 Task: Research Airbnb accommodation in Wels, Austria from 12th December, 2023 to 16th December, 2023 for 8 adults.8 bedrooms having 8 beds and 8 bathrooms. Property type can be house. Amenities needed are: wifi, TV, free parkinig on premises, hot tub, gym, smoking allowed. Booking option can be shelf check-in. Look for 4 properties as per requirement.
Action: Mouse moved to (420, 79)
Screenshot: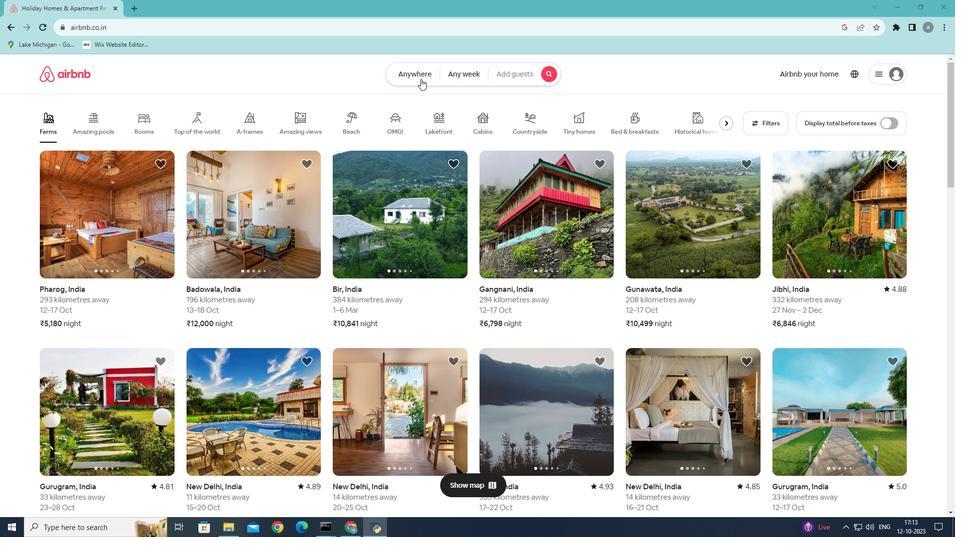 
Action: Mouse pressed left at (420, 79)
Screenshot: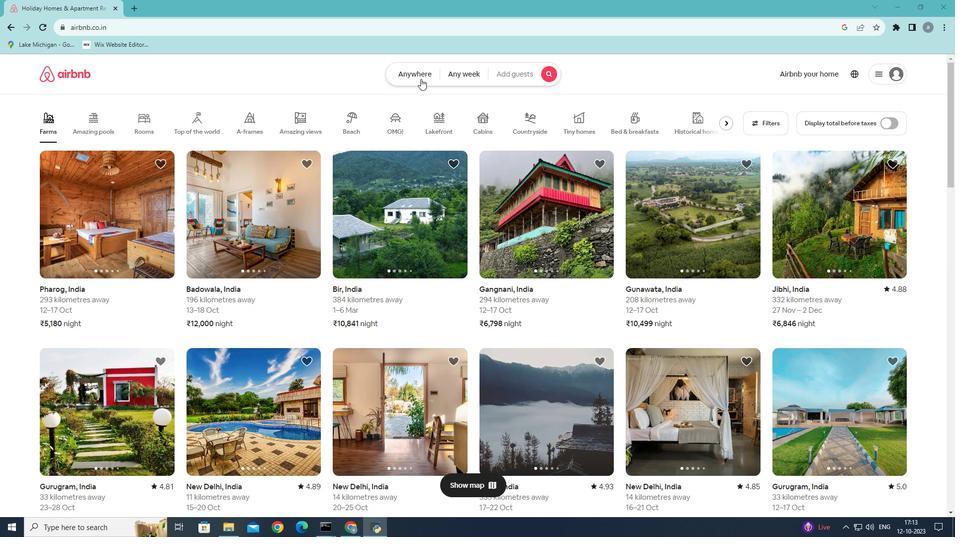 
Action: Mouse moved to (341, 109)
Screenshot: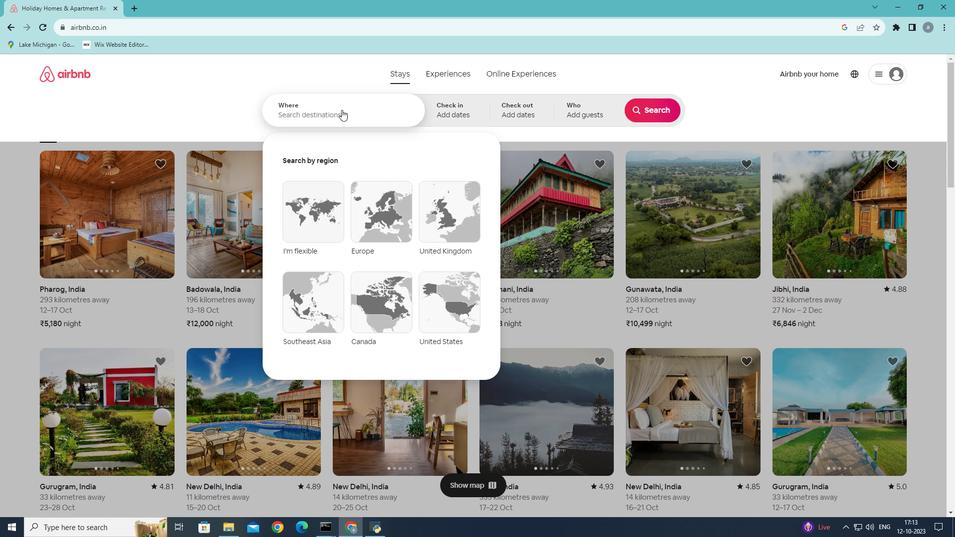 
Action: Mouse pressed left at (341, 109)
Screenshot: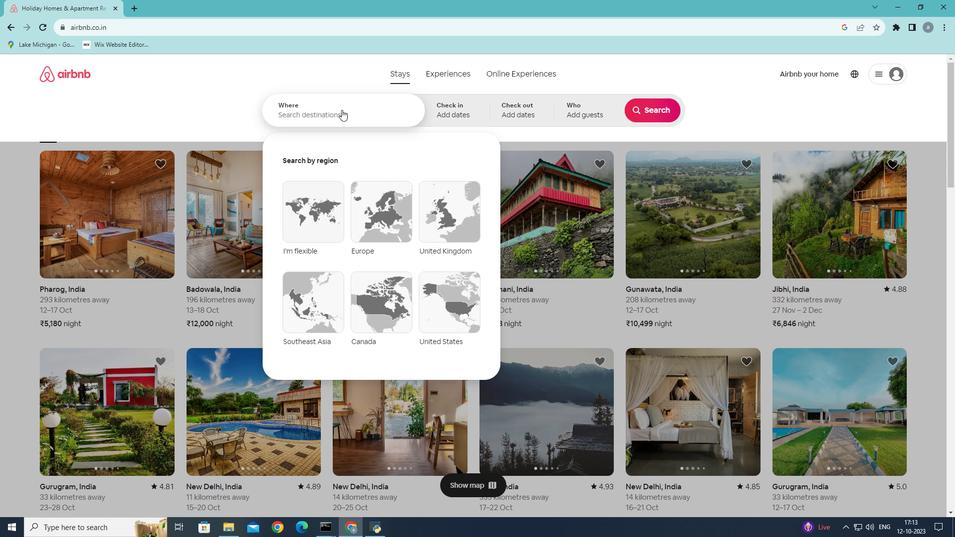 
Action: Key pressed <Key.shift>Wel,<Key.shift>Austria
Screenshot: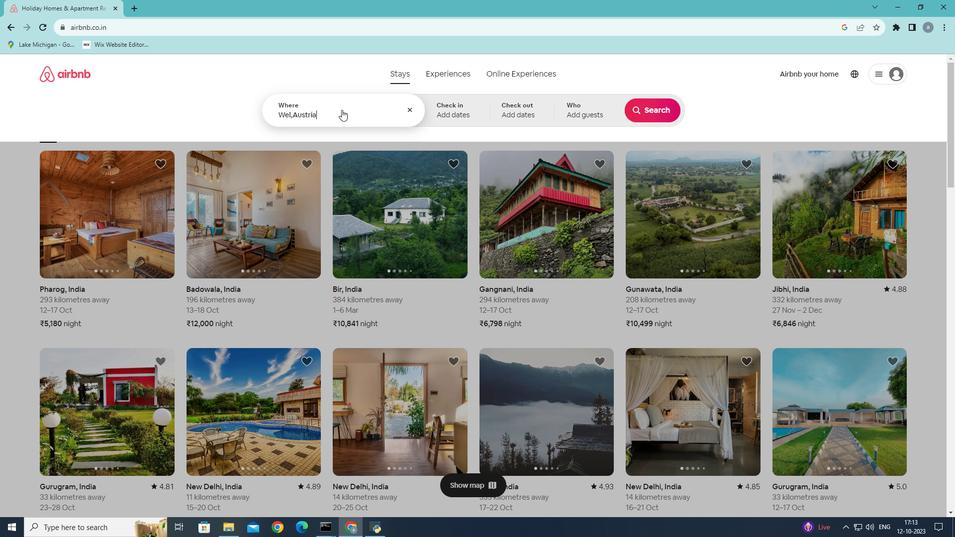 
Action: Mouse moved to (346, 163)
Screenshot: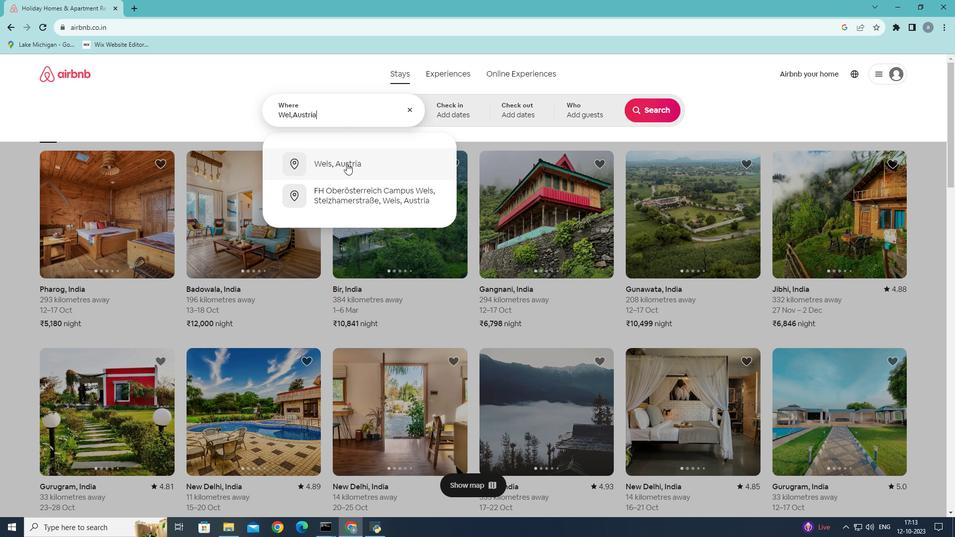 
Action: Mouse pressed left at (346, 163)
Screenshot: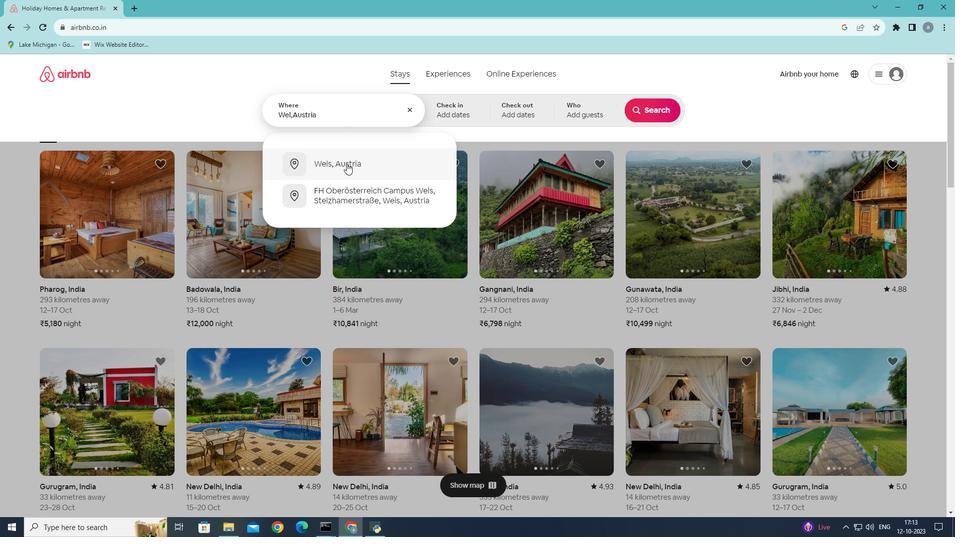 
Action: Mouse moved to (651, 188)
Screenshot: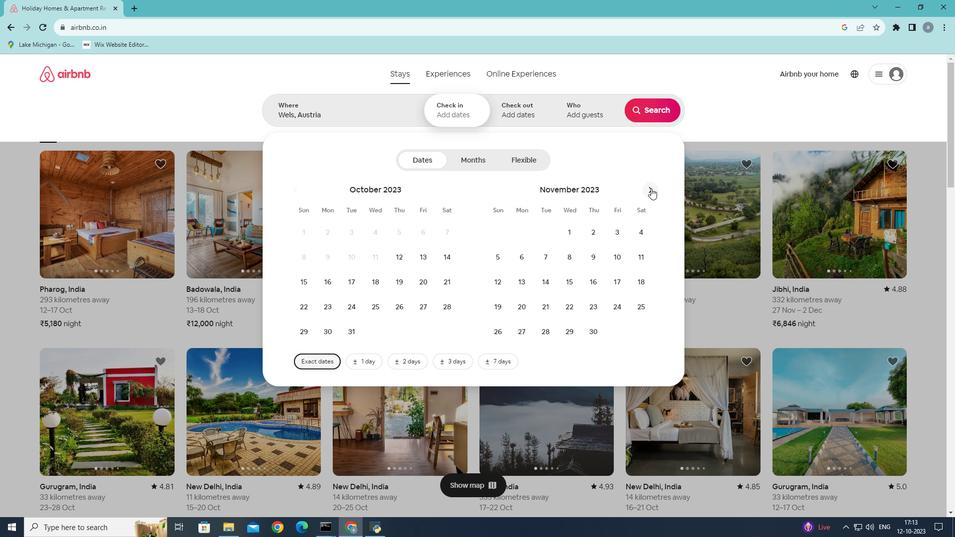 
Action: Mouse pressed left at (651, 188)
Screenshot: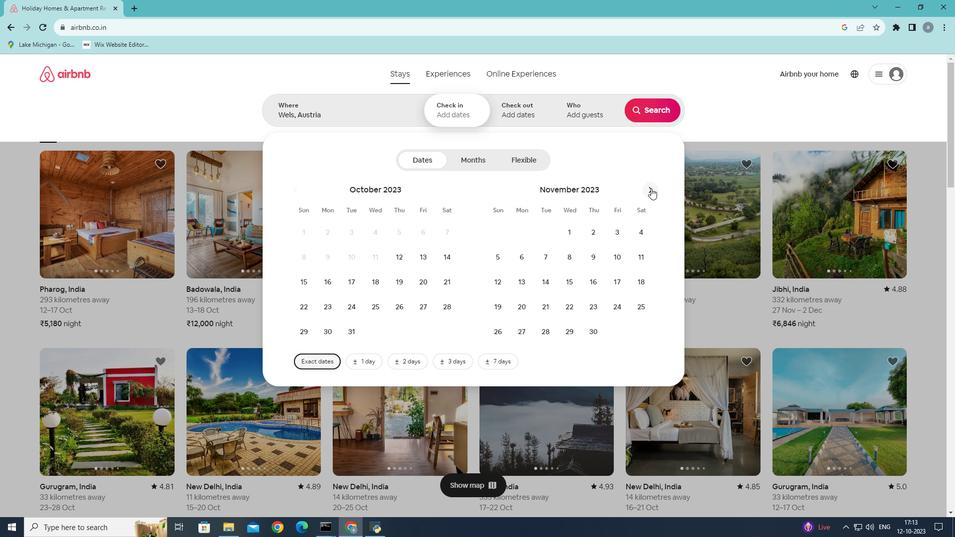 
Action: Mouse moved to (550, 288)
Screenshot: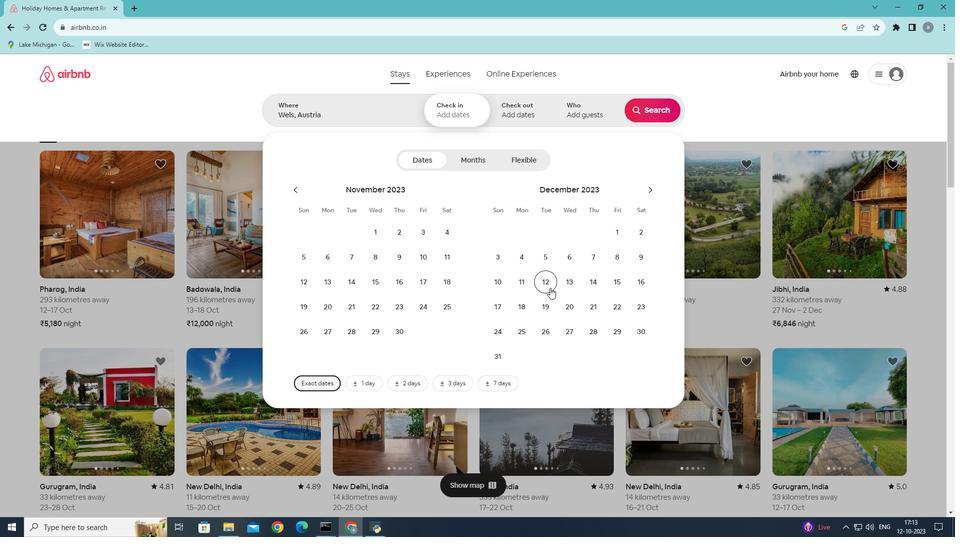 
Action: Mouse pressed left at (550, 288)
Screenshot: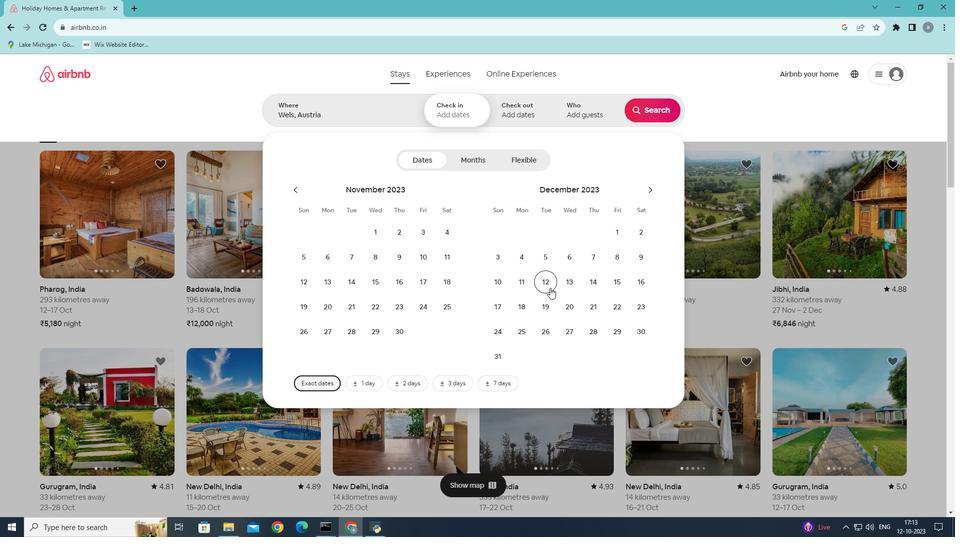 
Action: Mouse moved to (642, 287)
Screenshot: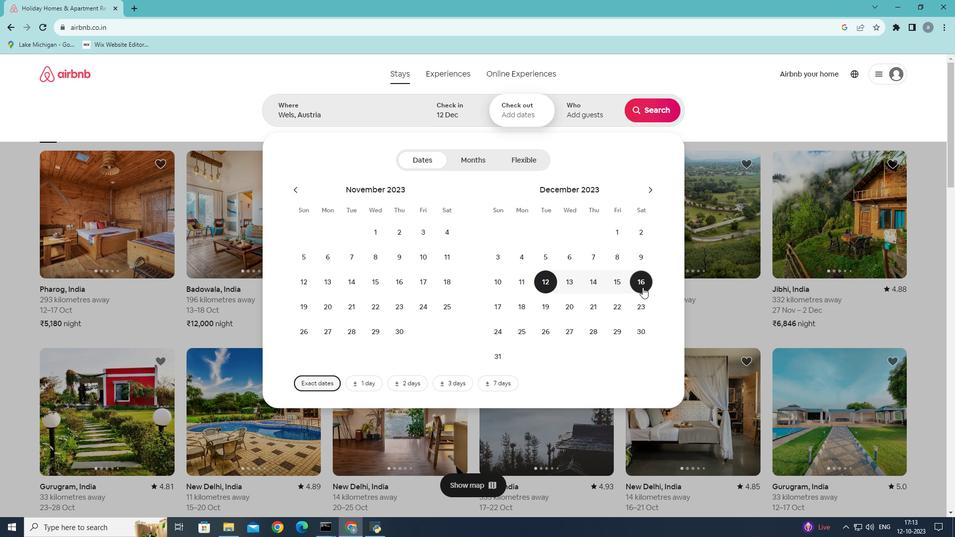 
Action: Mouse pressed left at (642, 287)
Screenshot: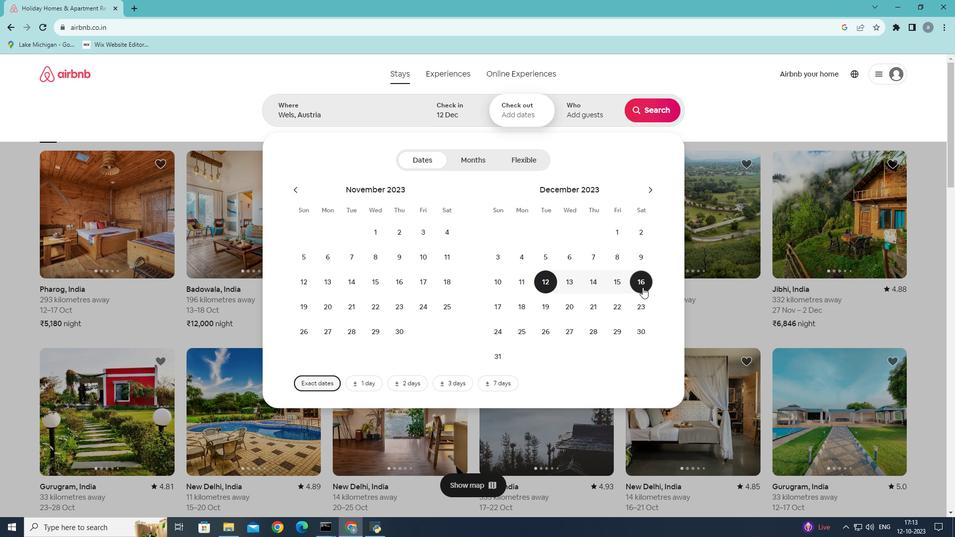 
Action: Mouse moved to (589, 109)
Screenshot: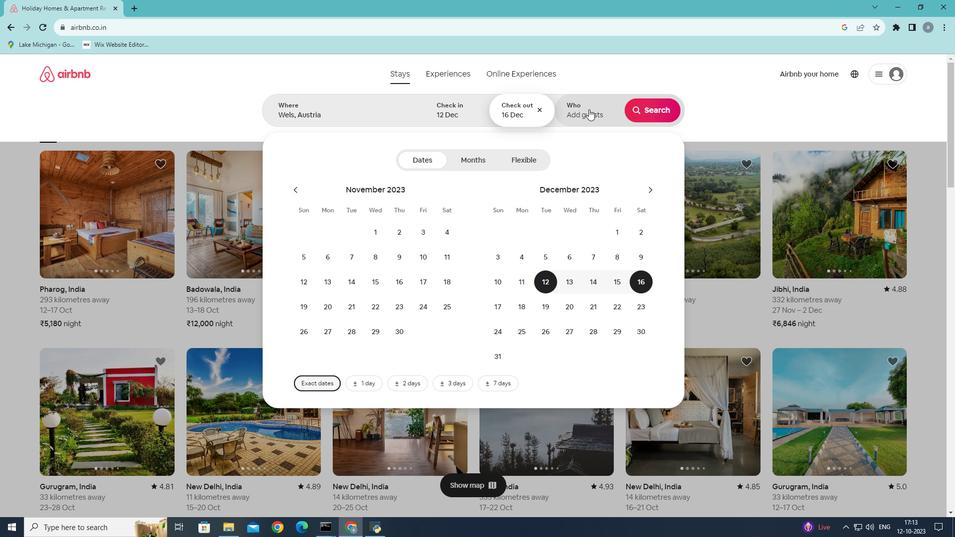 
Action: Mouse pressed left at (589, 109)
Screenshot: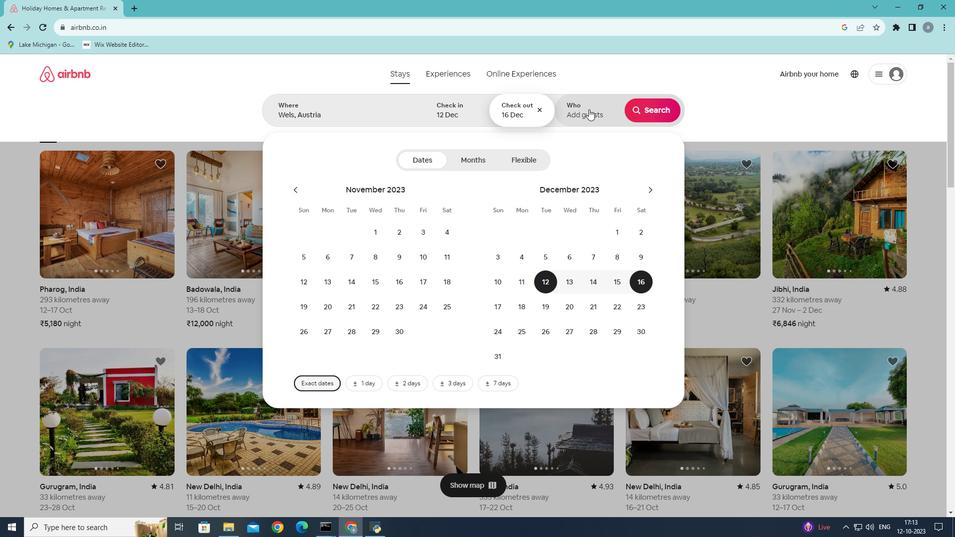 
Action: Mouse moved to (654, 160)
Screenshot: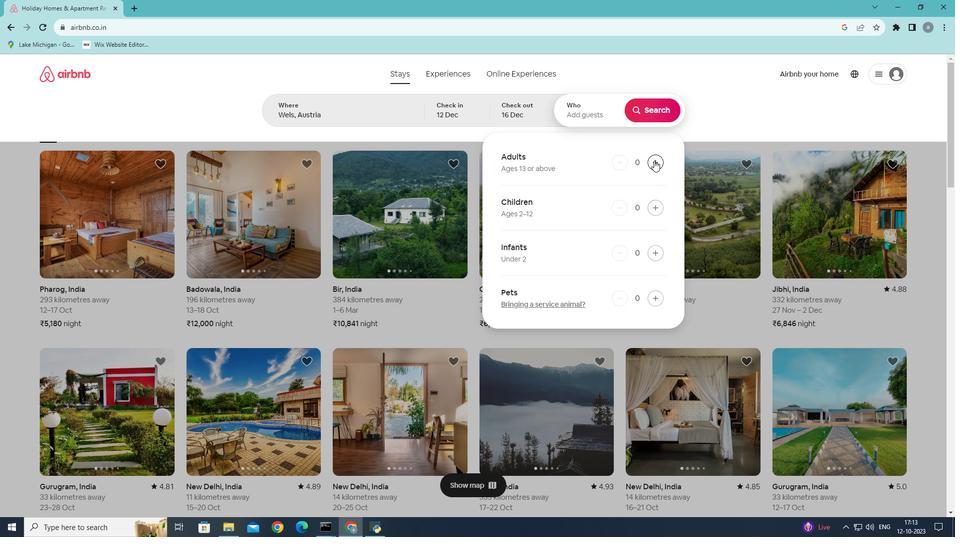 
Action: Mouse pressed left at (654, 160)
Screenshot: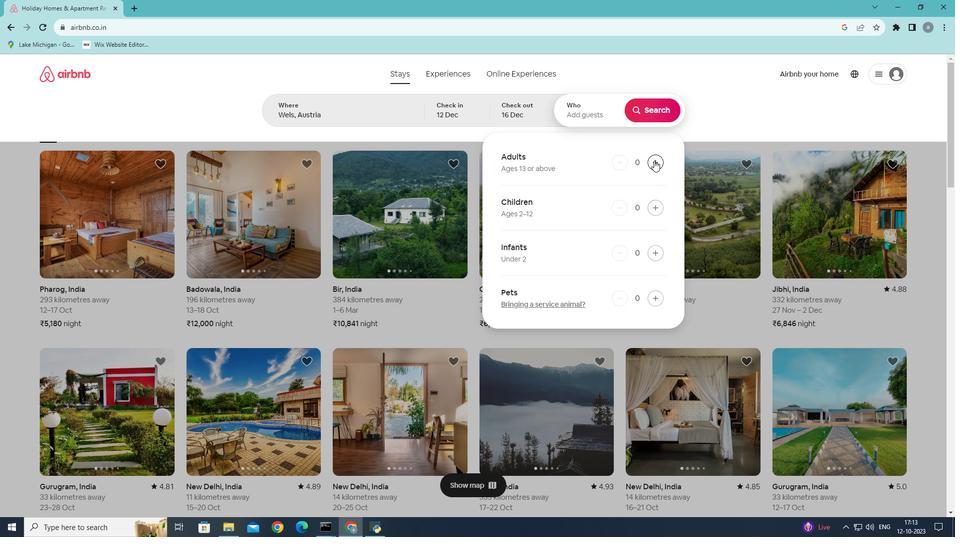 
Action: Mouse pressed left at (654, 160)
Screenshot: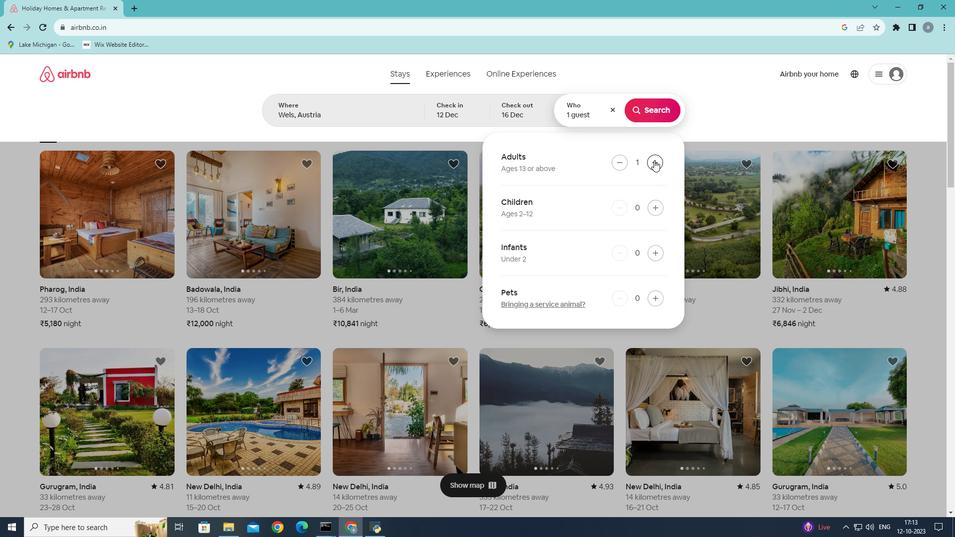 
Action: Mouse pressed left at (654, 160)
Screenshot: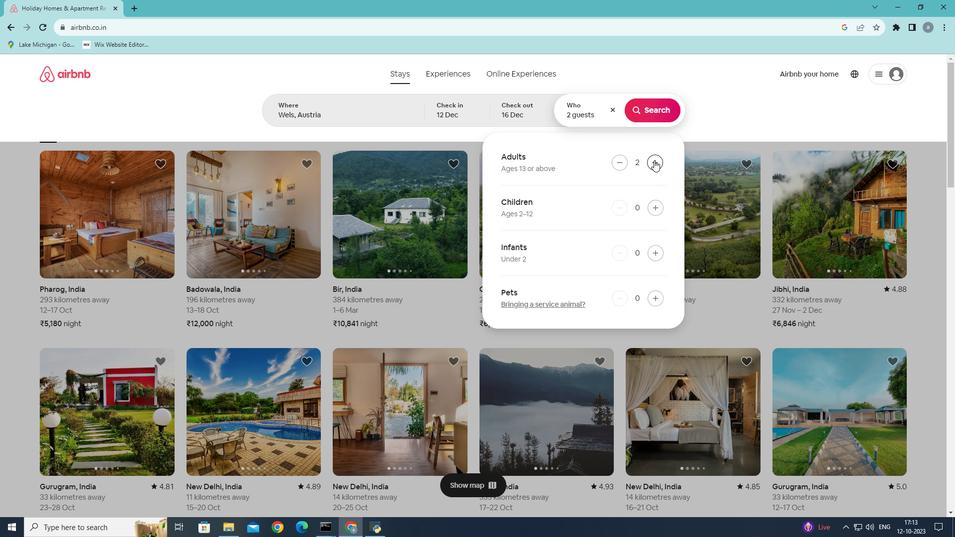 
Action: Mouse pressed left at (654, 160)
Screenshot: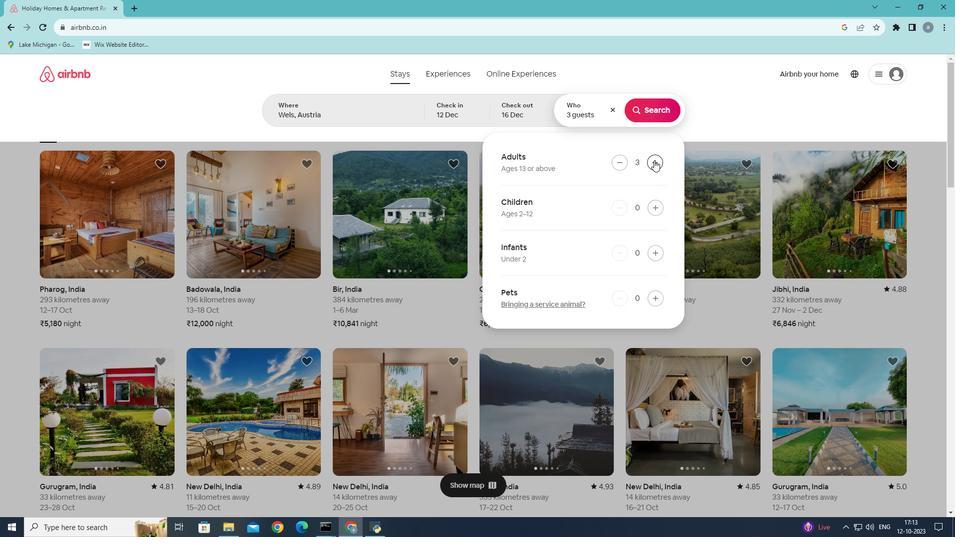 
Action: Mouse pressed left at (654, 160)
Screenshot: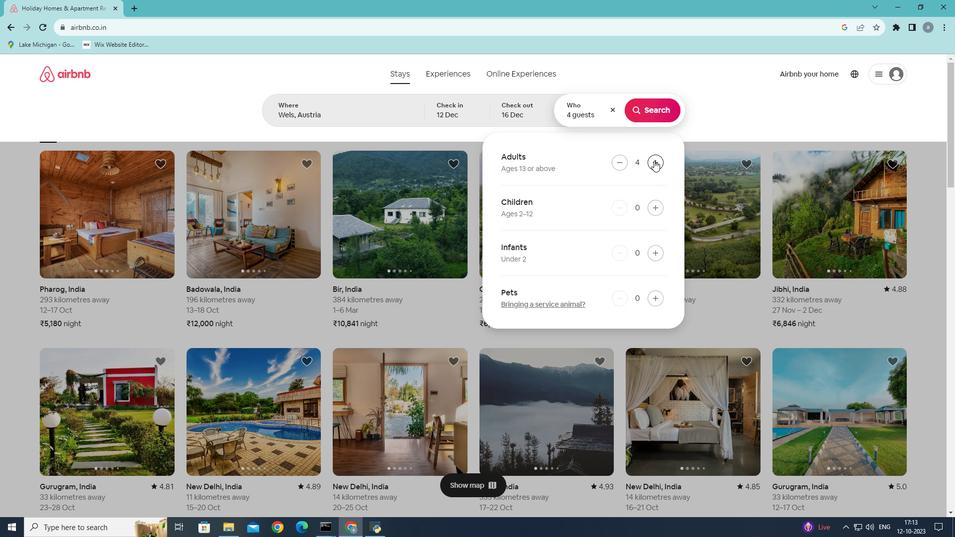 
Action: Mouse pressed left at (654, 160)
Screenshot: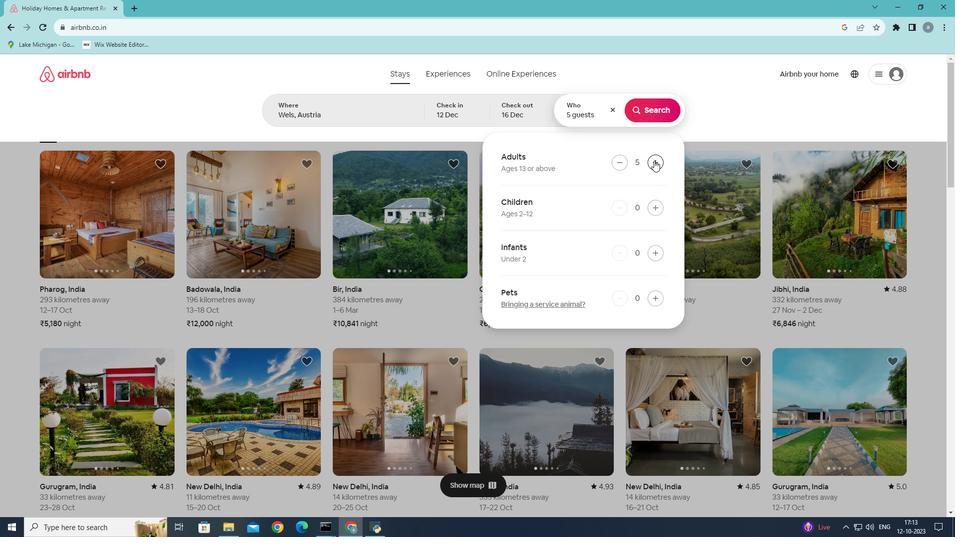 
Action: Mouse pressed left at (654, 160)
Screenshot: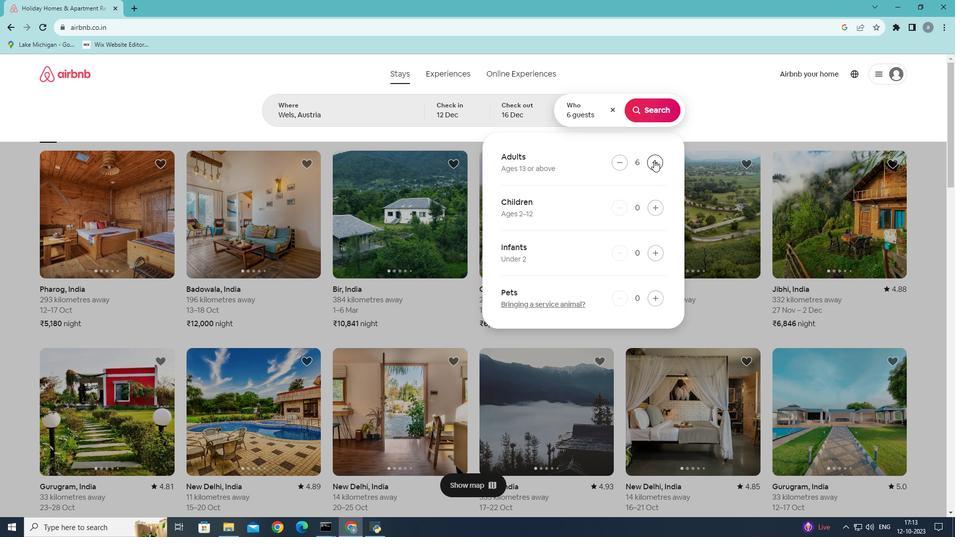 
Action: Mouse pressed left at (654, 160)
Screenshot: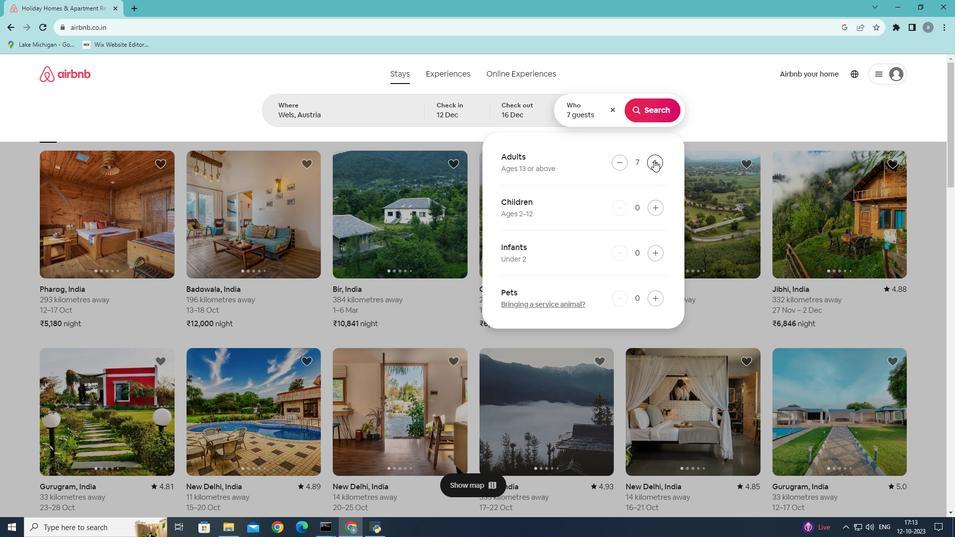 
Action: Mouse moved to (656, 104)
Screenshot: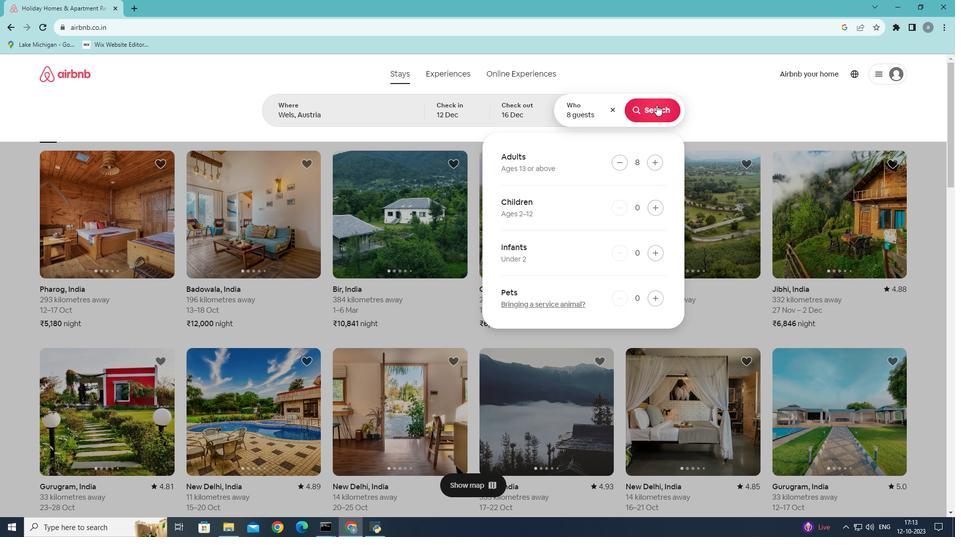 
Action: Mouse pressed left at (656, 104)
Screenshot: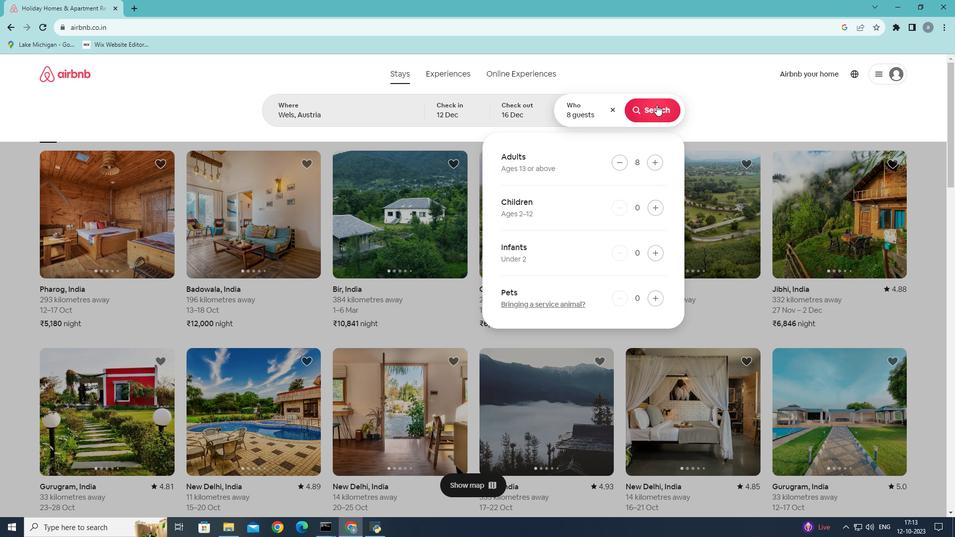 
Action: Mouse moved to (798, 117)
Screenshot: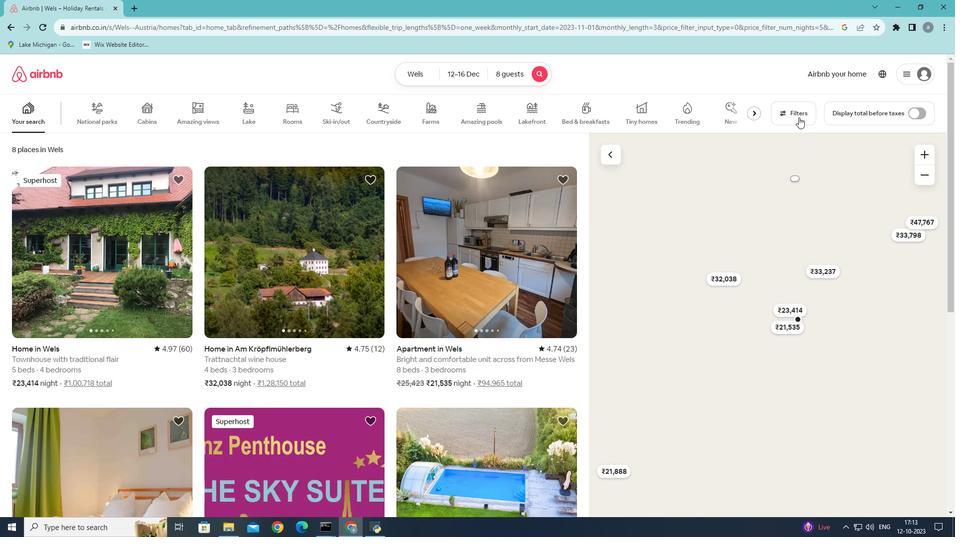 
Action: Mouse pressed left at (798, 117)
Screenshot: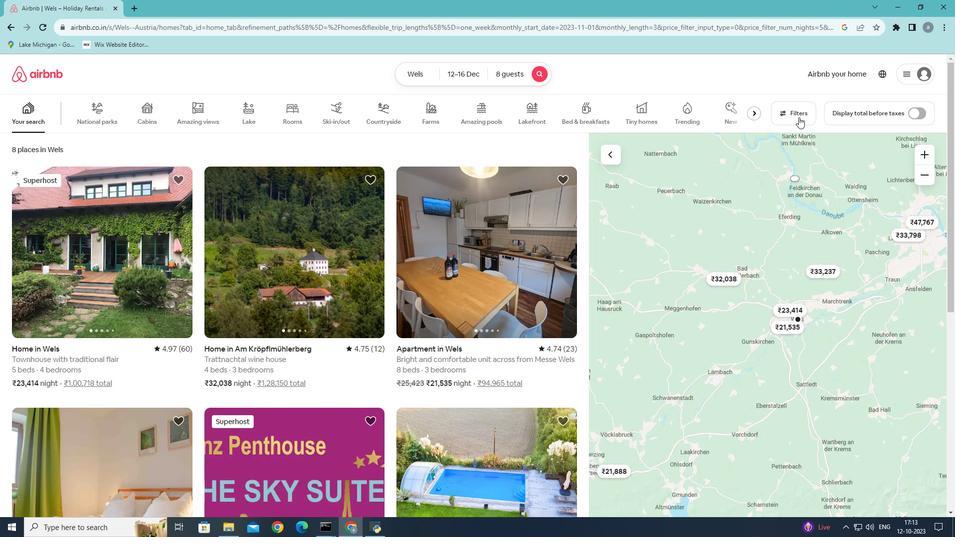 
Action: Mouse moved to (534, 318)
Screenshot: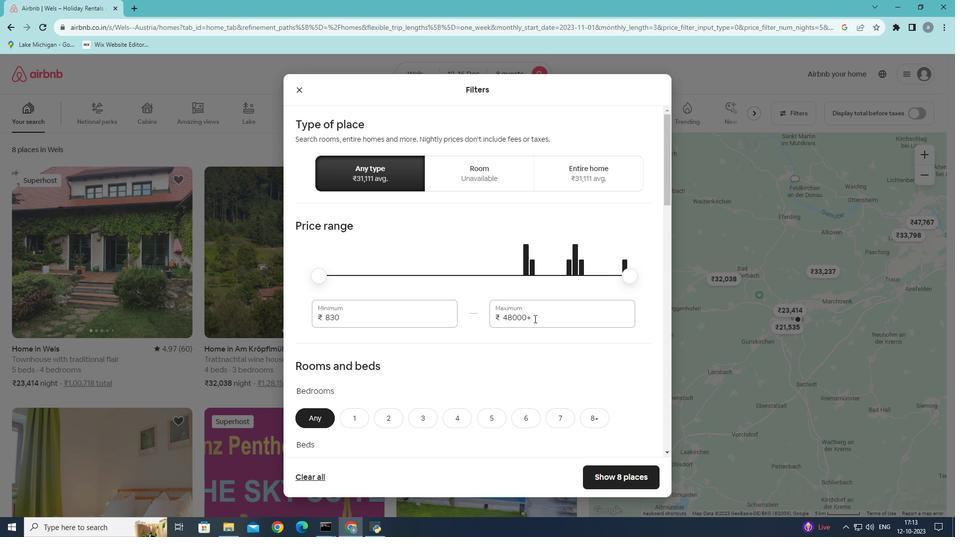 
Action: Mouse scrolled (534, 318) with delta (0, 0)
Screenshot: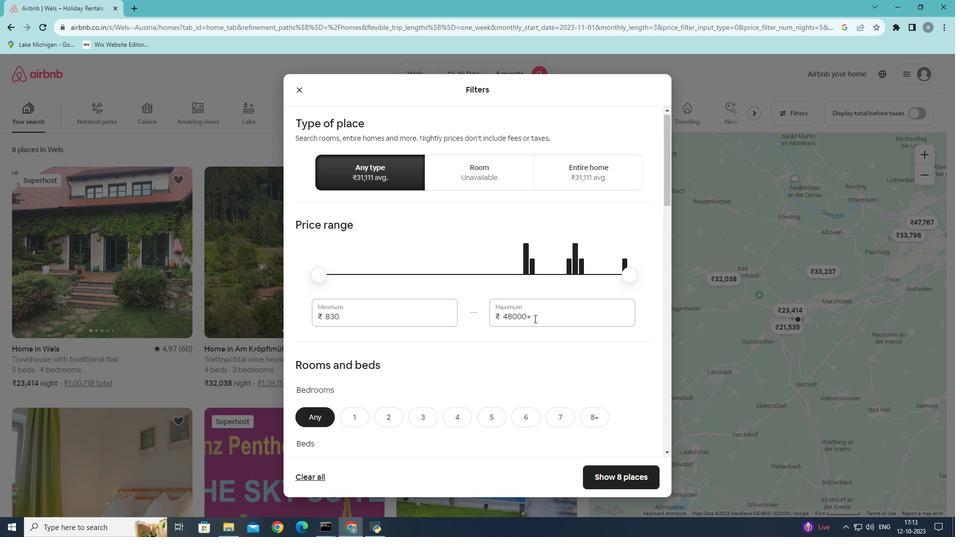 
Action: Mouse scrolled (534, 318) with delta (0, 0)
Screenshot: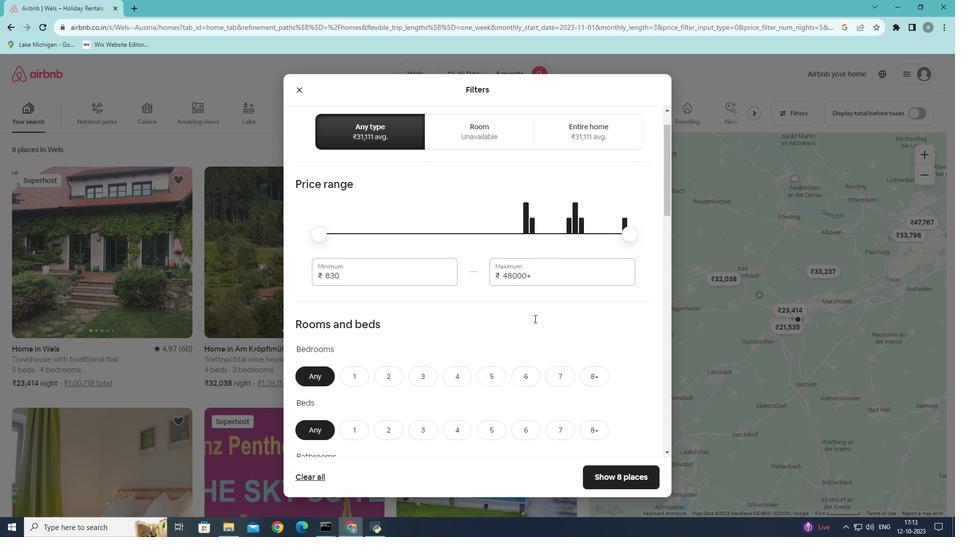 
Action: Mouse scrolled (534, 318) with delta (0, 0)
Screenshot: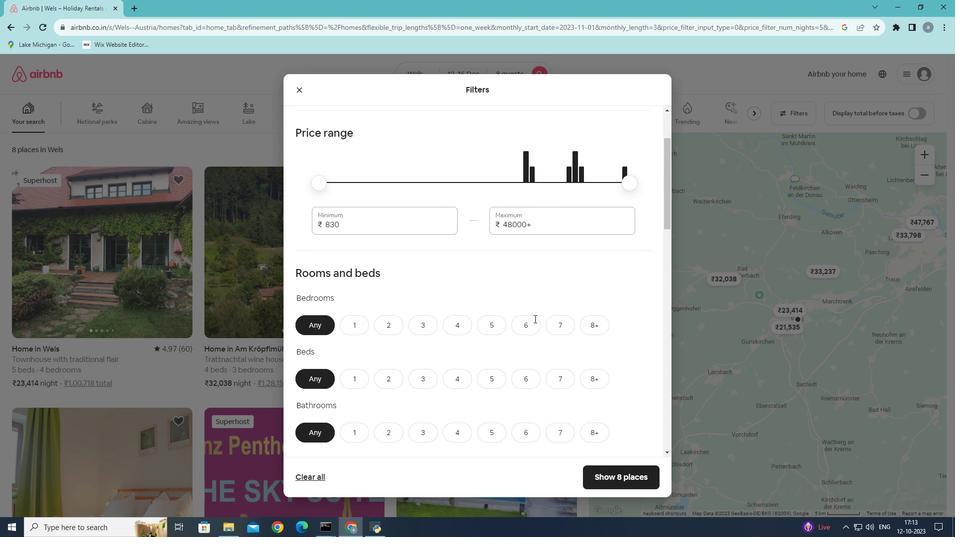 
Action: Mouse moved to (601, 271)
Screenshot: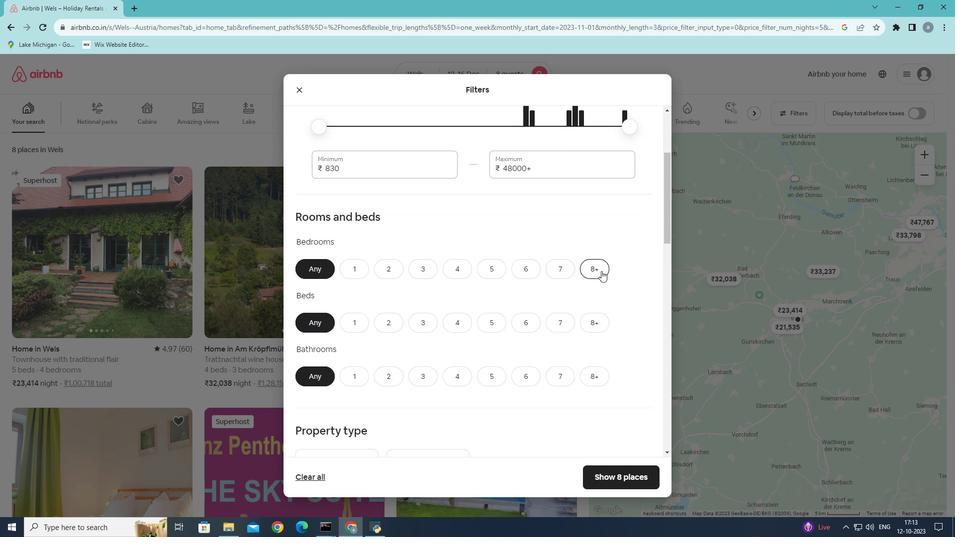 
Action: Mouse pressed left at (601, 271)
Screenshot: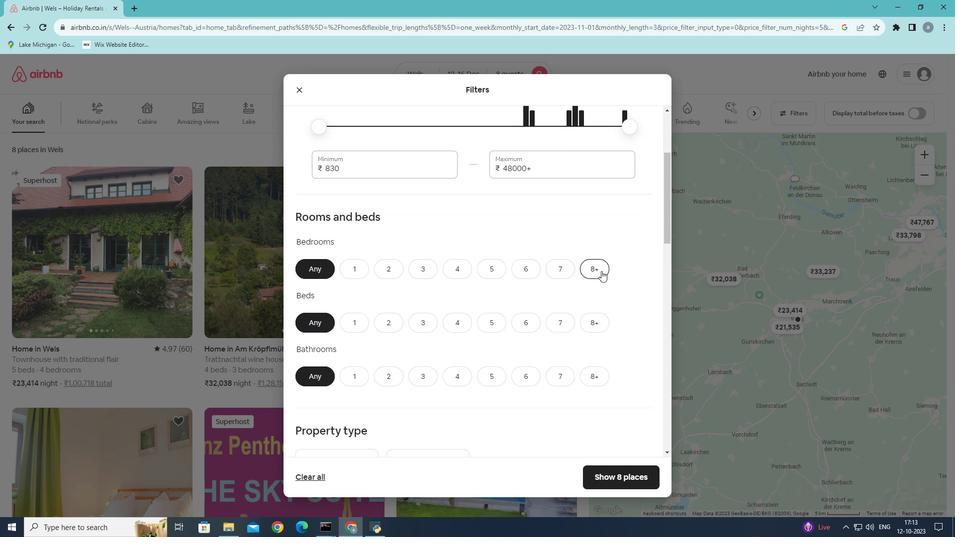
Action: Mouse moved to (594, 319)
Screenshot: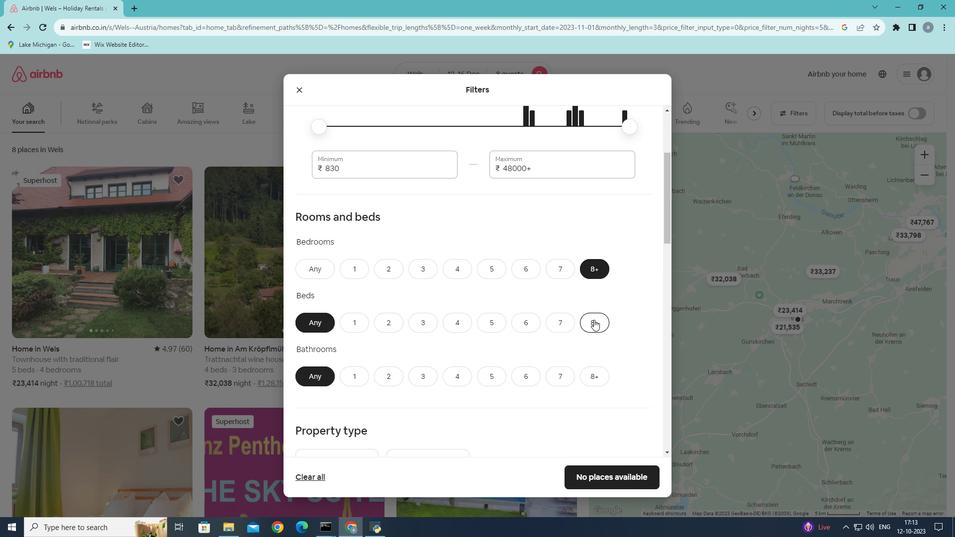 
Action: Mouse pressed left at (594, 319)
Screenshot: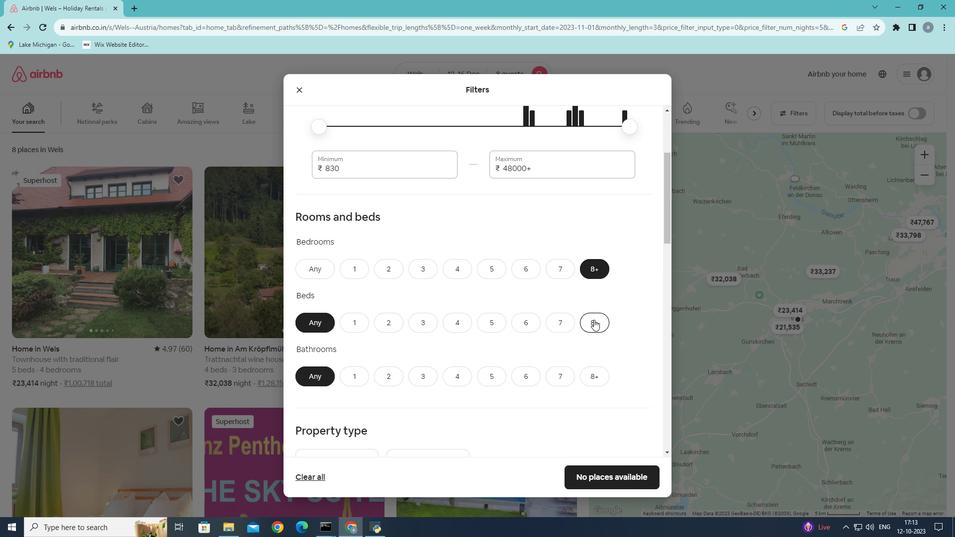 
Action: Mouse moved to (599, 376)
Screenshot: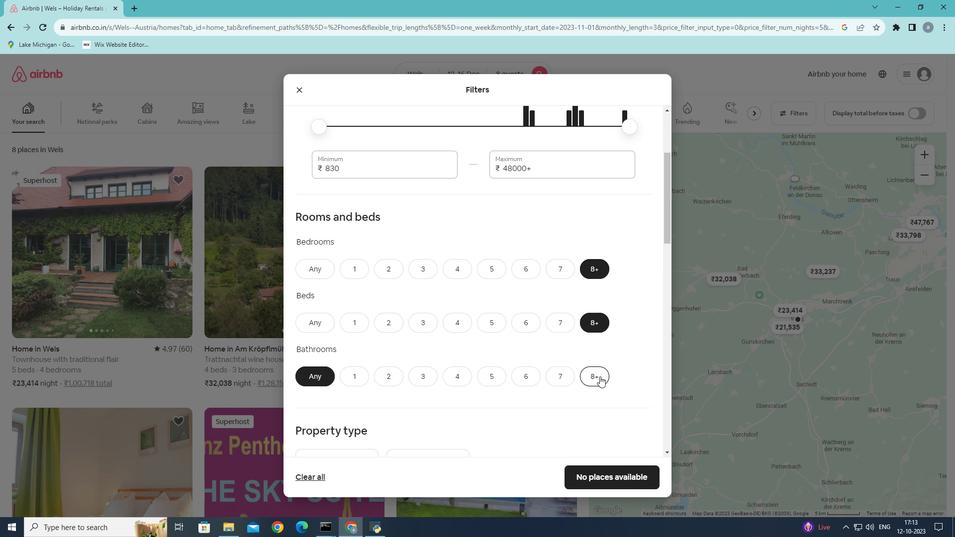 
Action: Mouse pressed left at (599, 376)
Screenshot: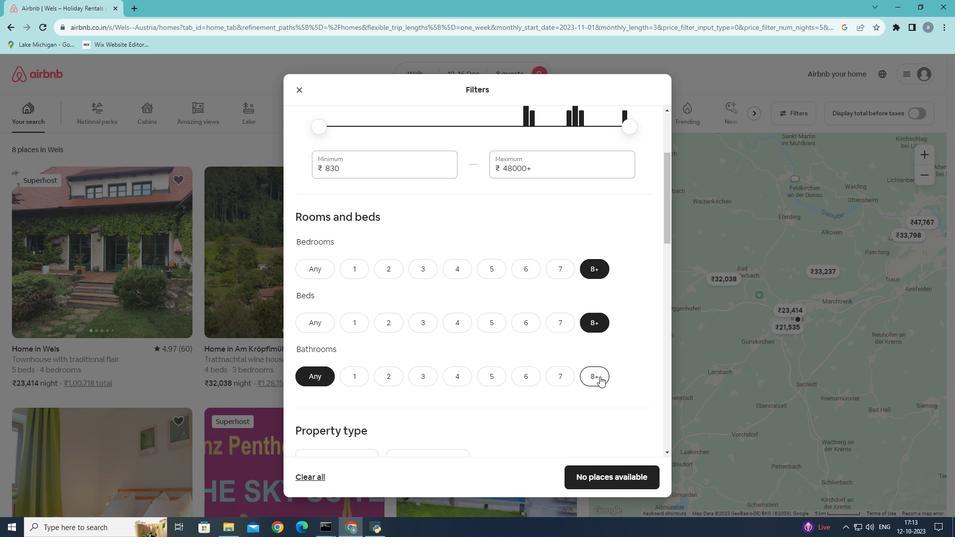 
Action: Mouse moved to (592, 329)
Screenshot: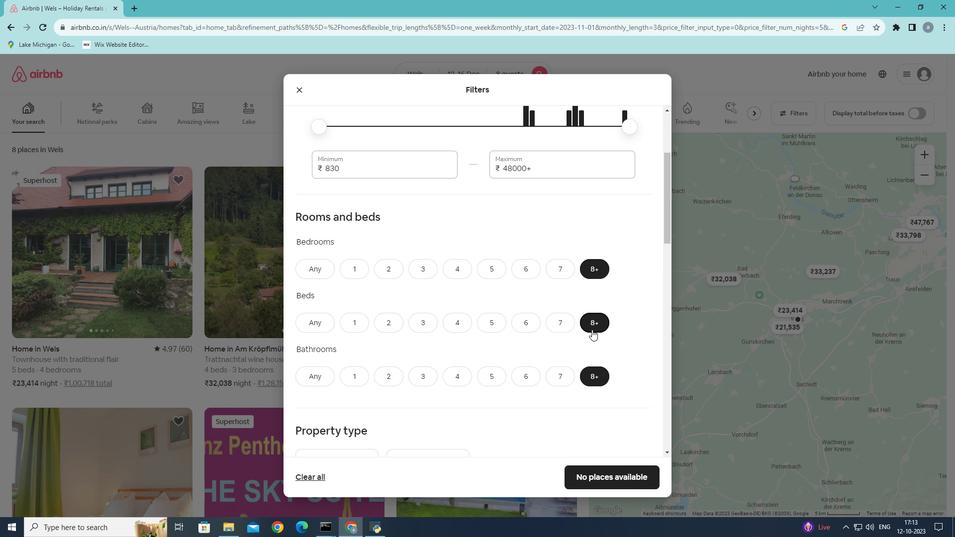 
Action: Mouse scrolled (592, 329) with delta (0, 0)
Screenshot: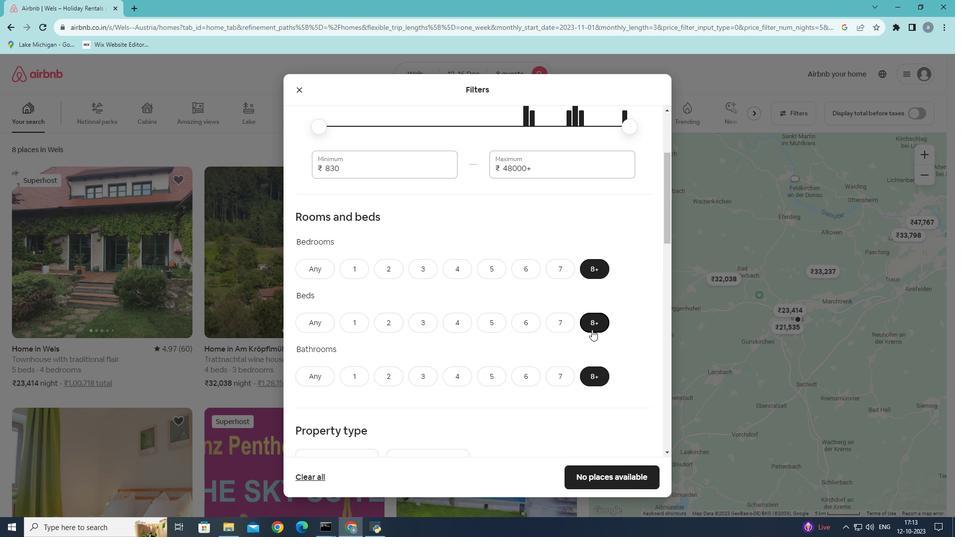 
Action: Mouse scrolled (592, 329) with delta (0, 0)
Screenshot: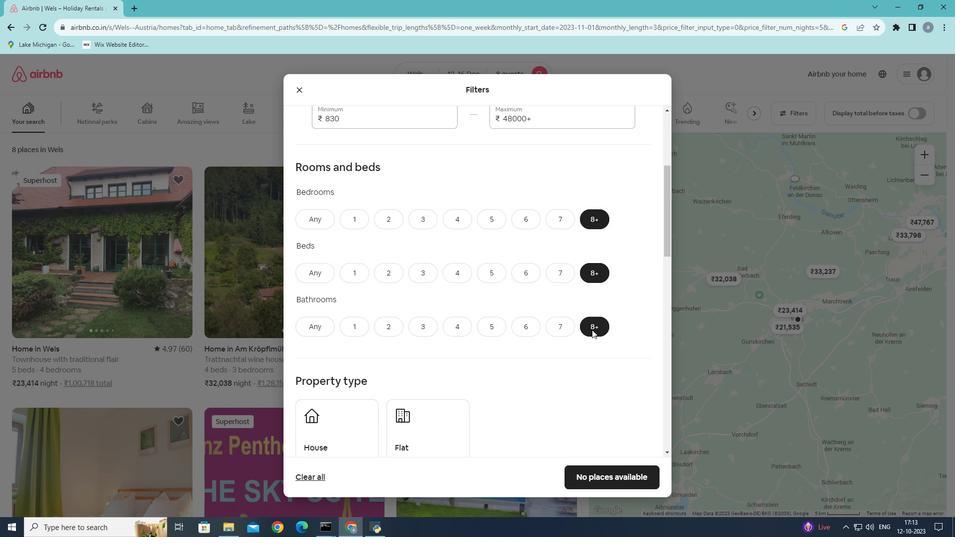 
Action: Mouse scrolled (592, 329) with delta (0, 0)
Screenshot: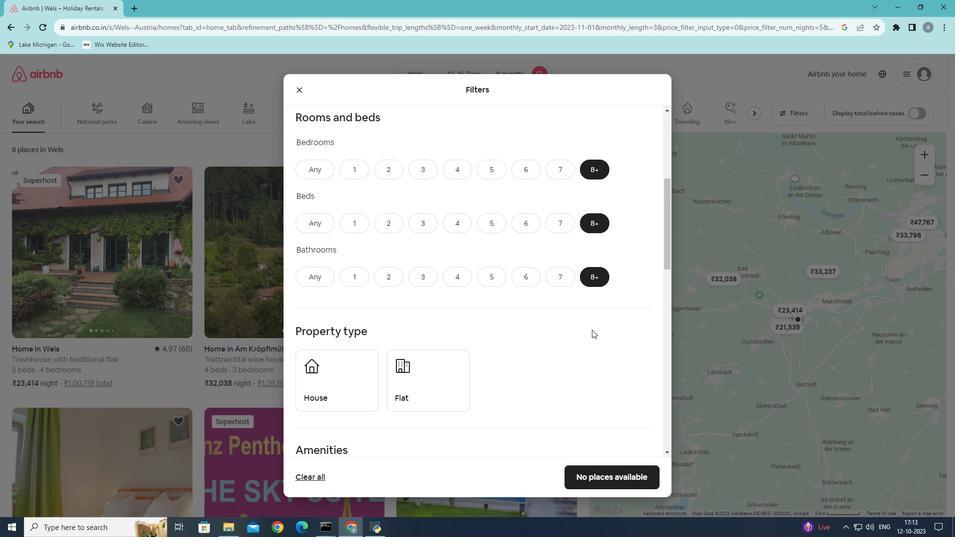 
Action: Mouse scrolled (592, 329) with delta (0, 0)
Screenshot: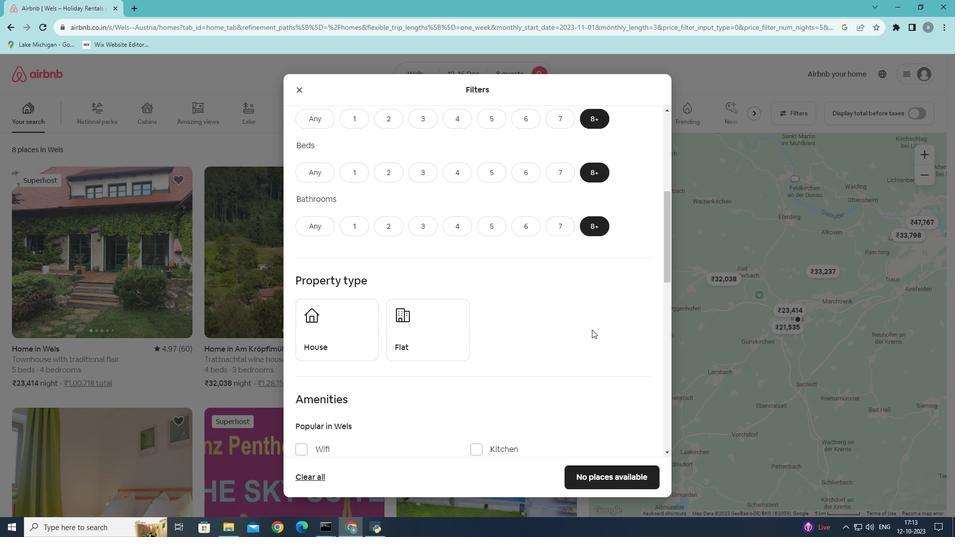 
Action: Mouse moved to (396, 305)
Screenshot: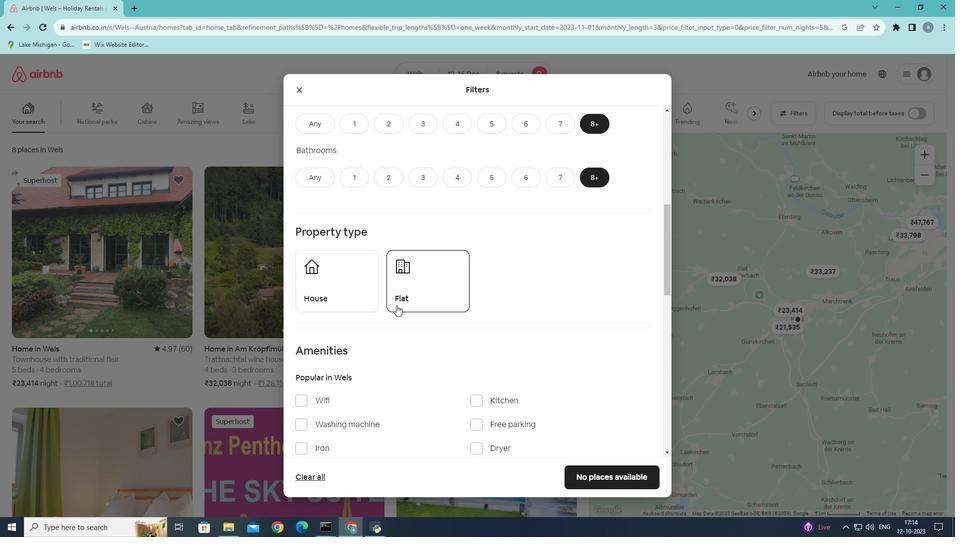 
Action: Mouse scrolled (396, 304) with delta (0, 0)
Screenshot: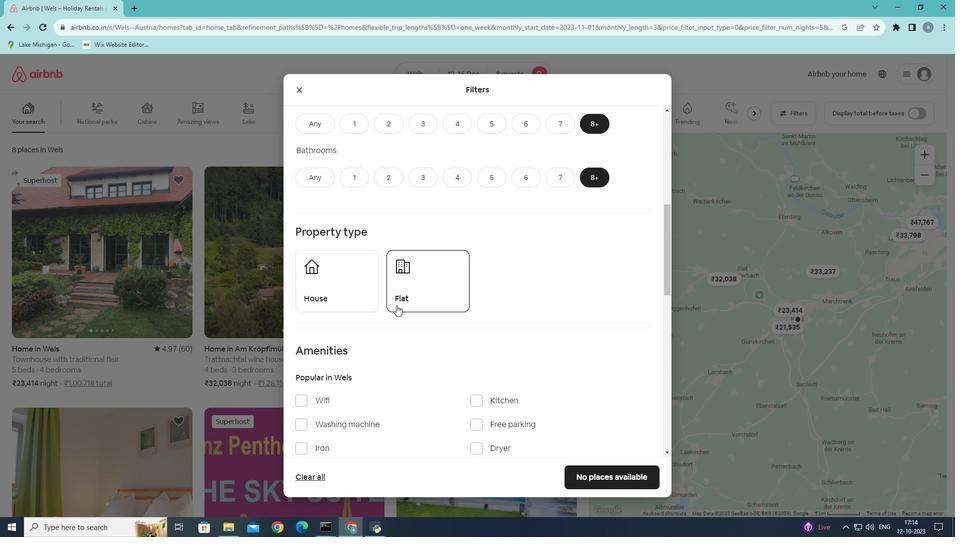 
Action: Mouse scrolled (396, 304) with delta (0, 0)
Screenshot: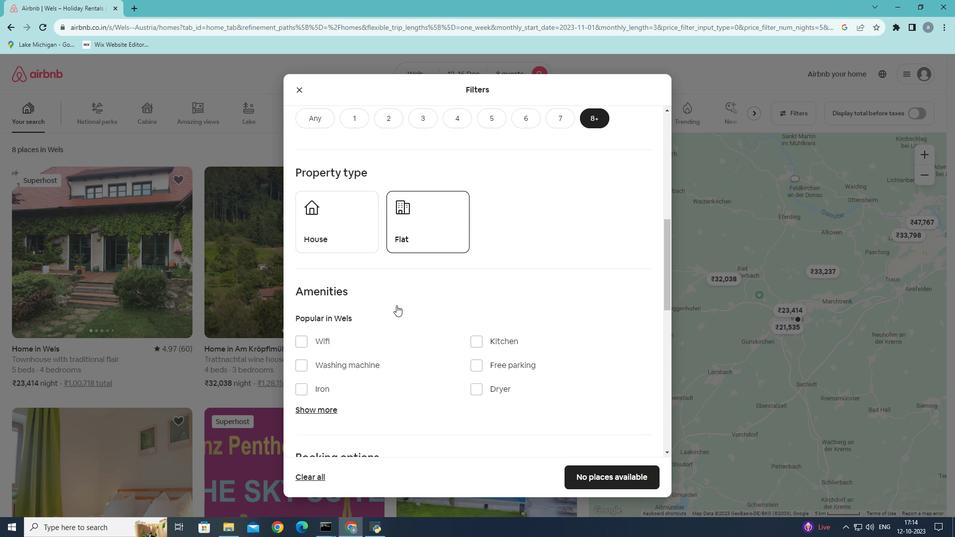 
Action: Mouse moved to (327, 282)
Screenshot: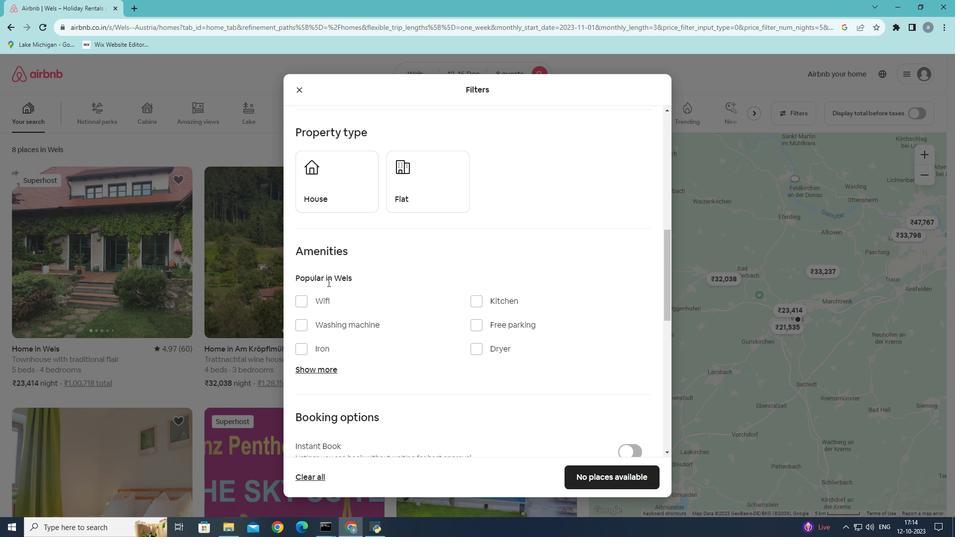 
Action: Mouse scrolled (327, 282) with delta (0, 0)
Screenshot: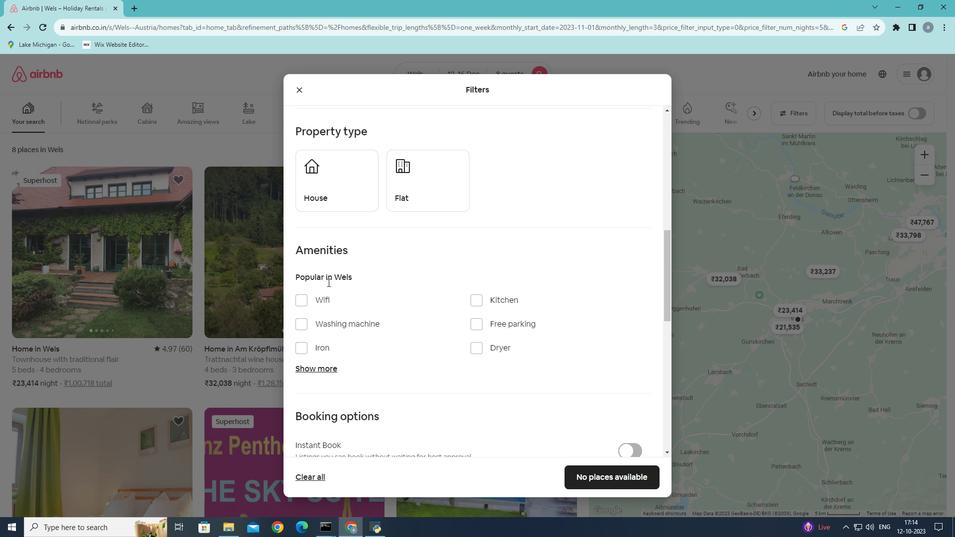 
Action: Mouse moved to (313, 149)
Screenshot: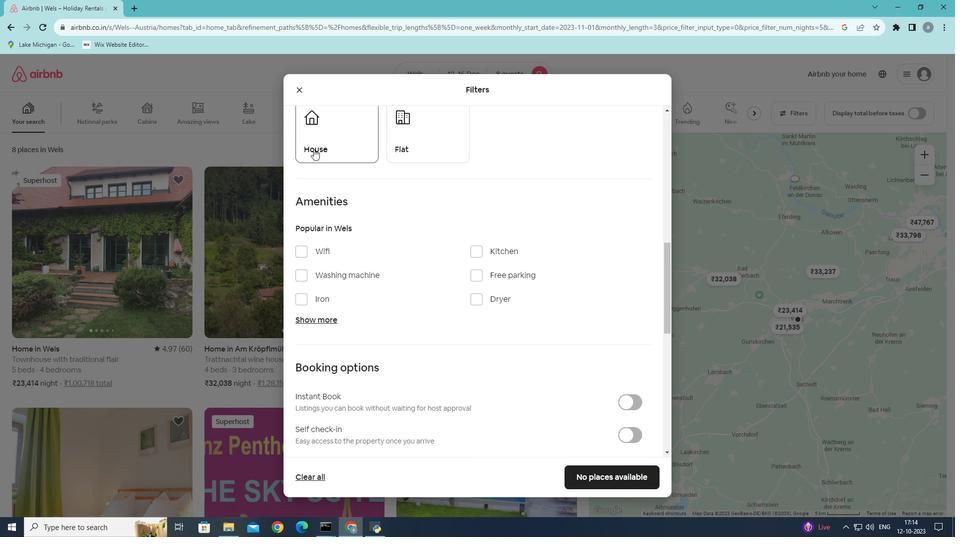 
Action: Mouse pressed left at (313, 149)
Screenshot: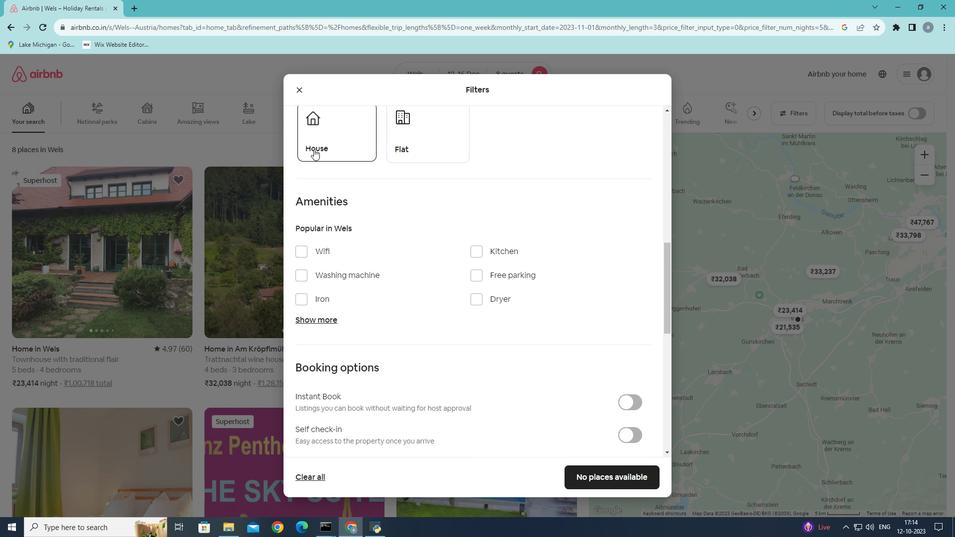 
Action: Mouse moved to (304, 252)
Screenshot: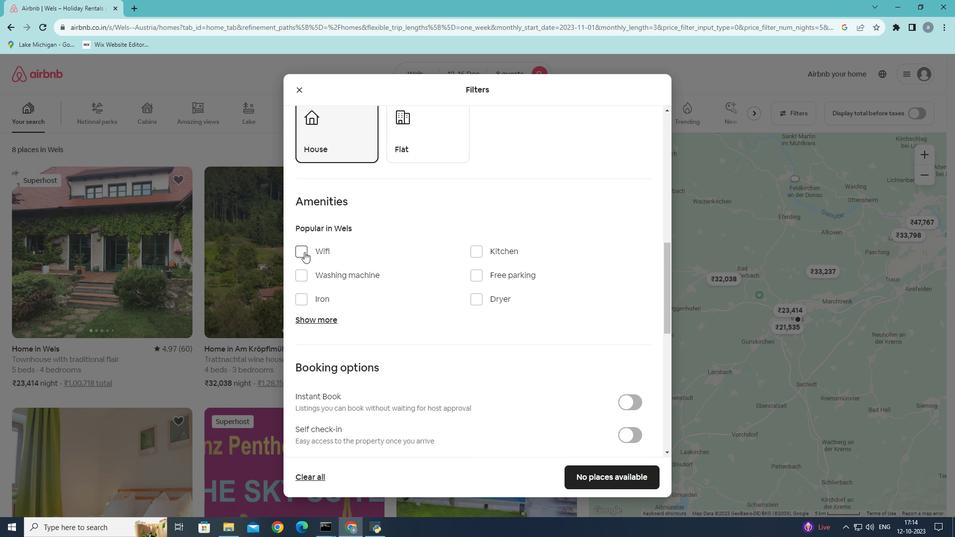 
Action: Mouse pressed left at (304, 252)
Screenshot: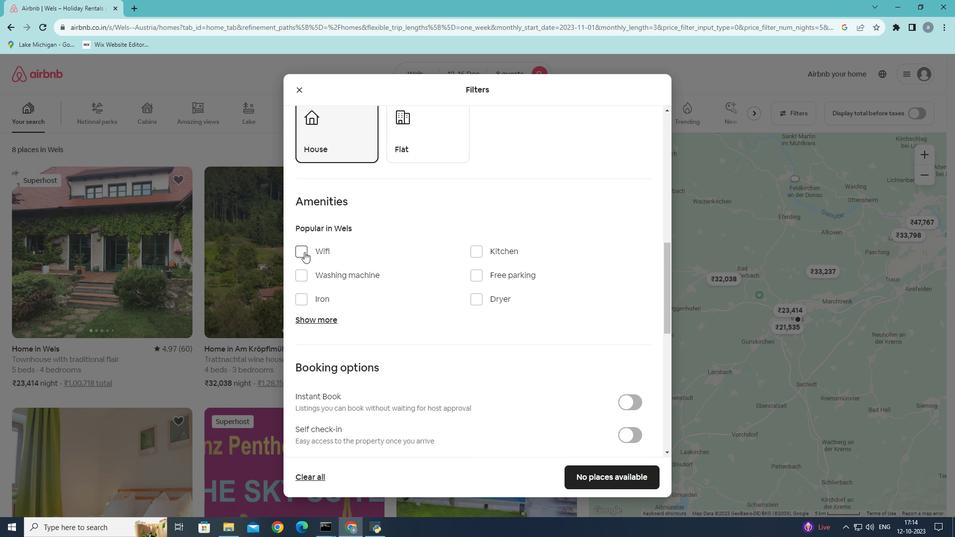 
Action: Mouse moved to (332, 317)
Screenshot: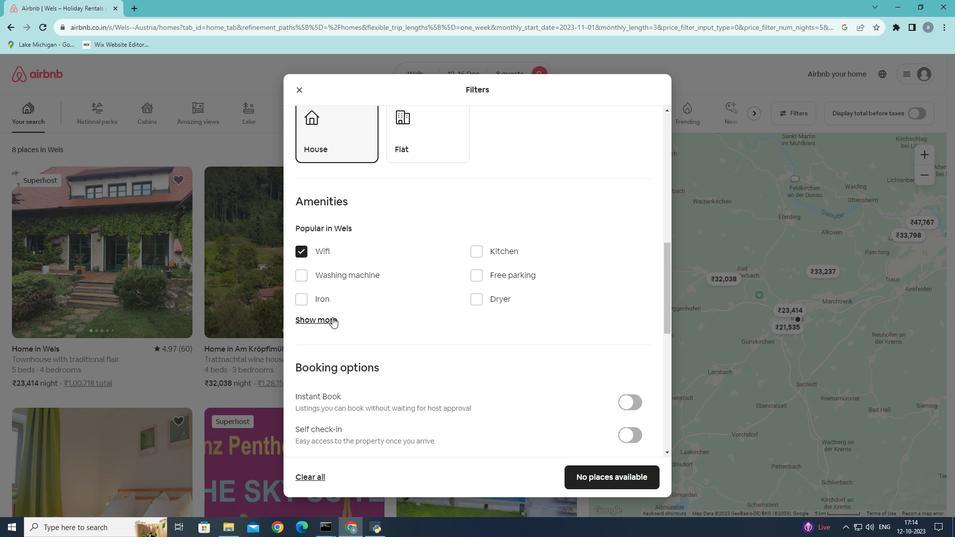 
Action: Mouse pressed left at (332, 317)
Screenshot: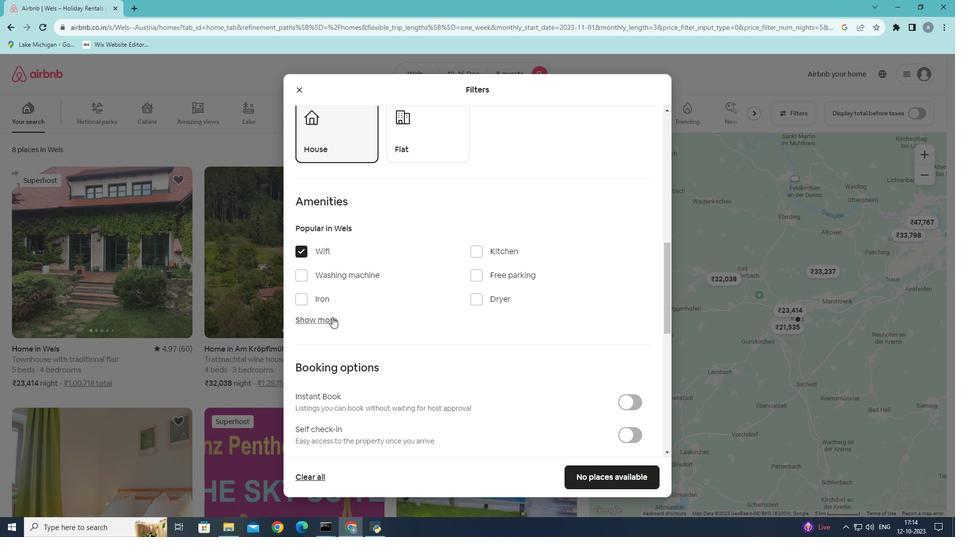 
Action: Mouse moved to (477, 278)
Screenshot: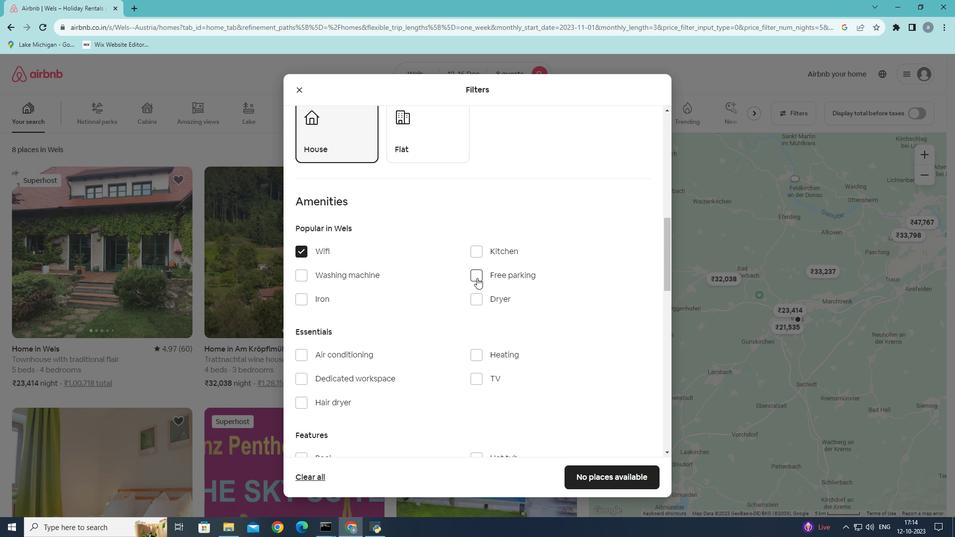 
Action: Mouse pressed left at (477, 278)
Screenshot: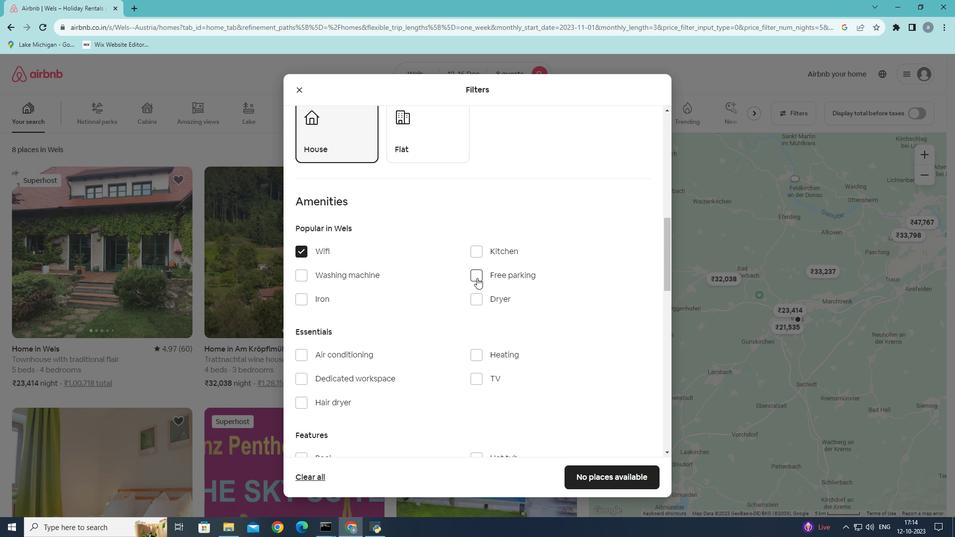 
Action: Mouse moved to (488, 379)
Screenshot: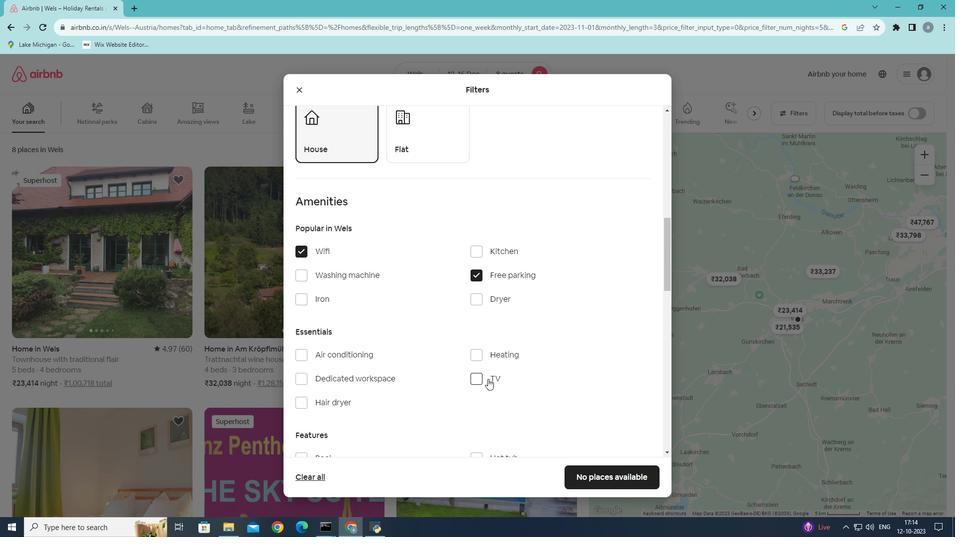 
Action: Mouse pressed left at (488, 379)
Screenshot: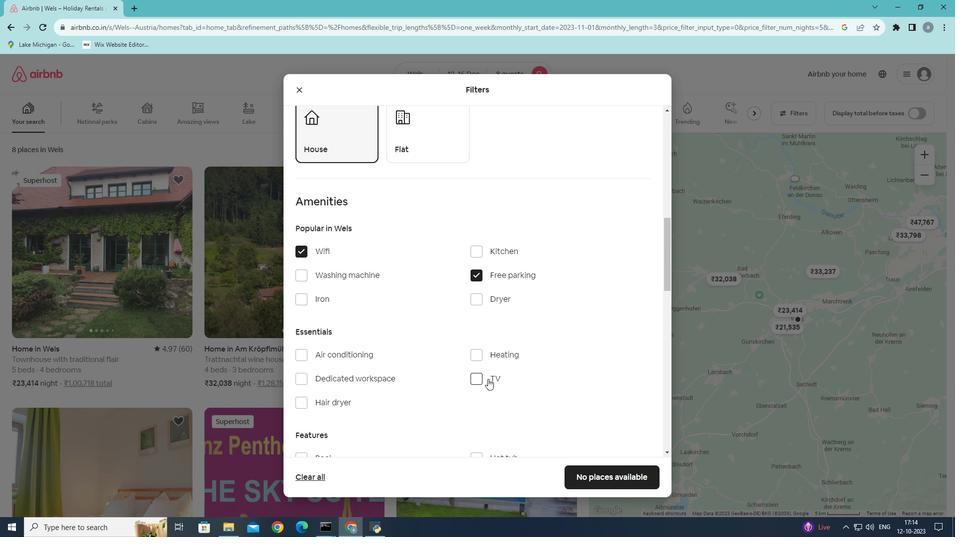 
Action: Mouse moved to (395, 368)
Screenshot: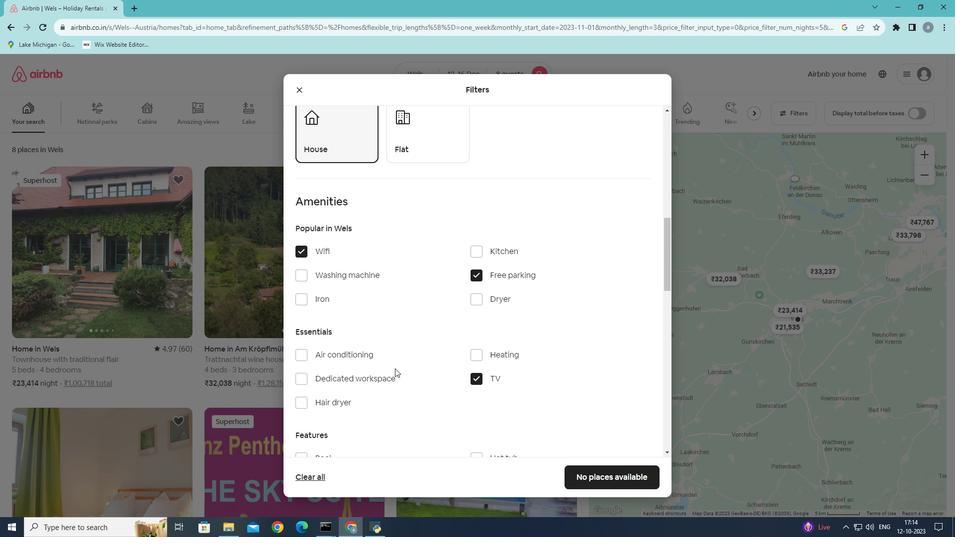 
Action: Mouse scrolled (395, 368) with delta (0, 0)
Screenshot: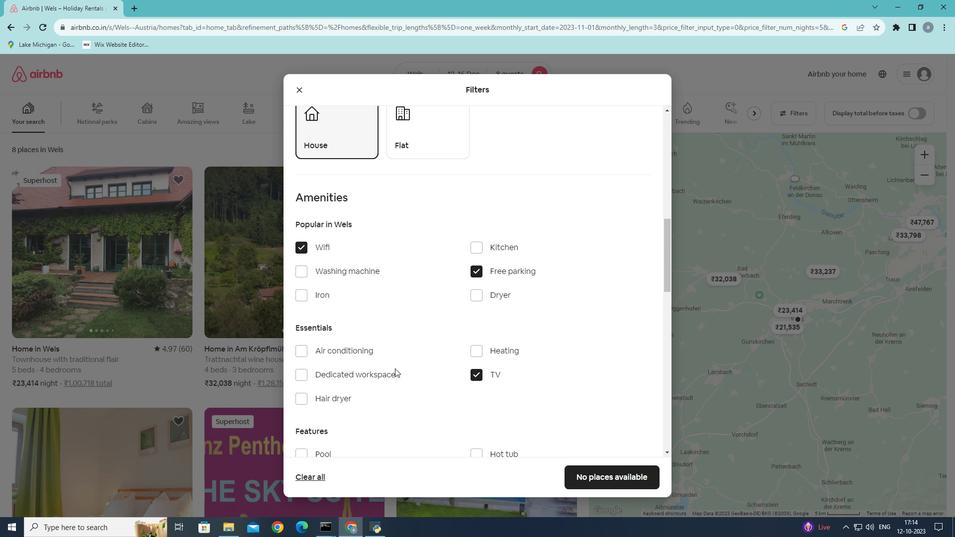 
Action: Mouse scrolled (395, 368) with delta (0, 0)
Screenshot: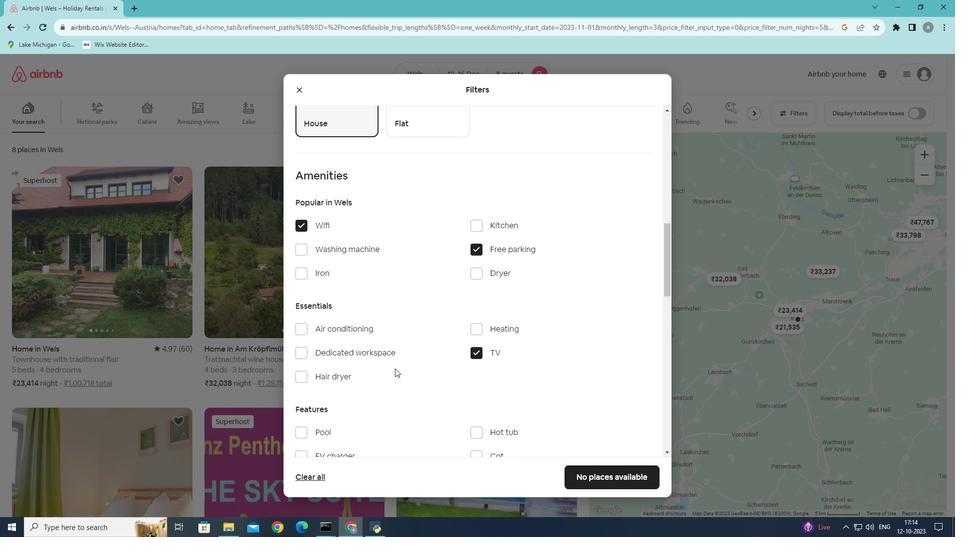 
Action: Mouse scrolled (395, 368) with delta (0, 0)
Screenshot: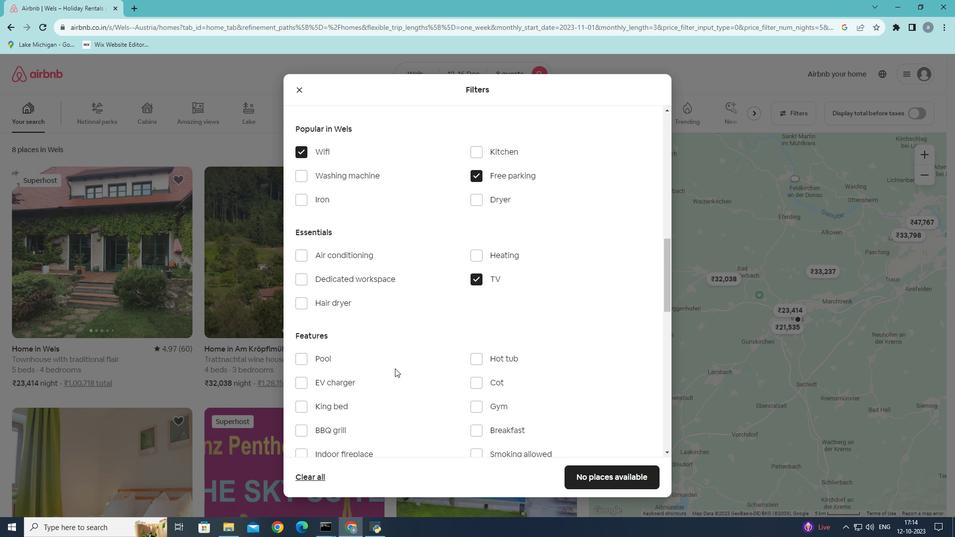 
Action: Mouse moved to (477, 308)
Screenshot: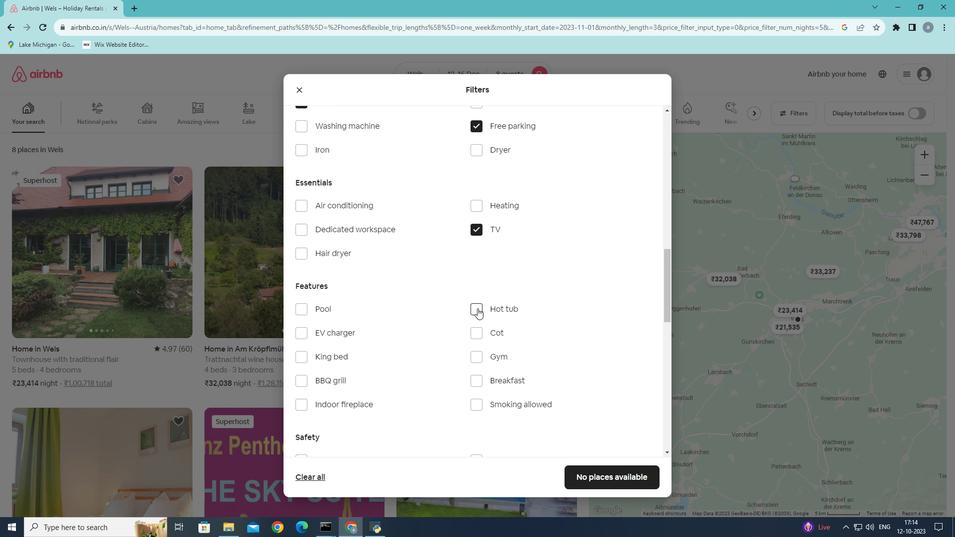 
Action: Mouse pressed left at (477, 308)
Screenshot: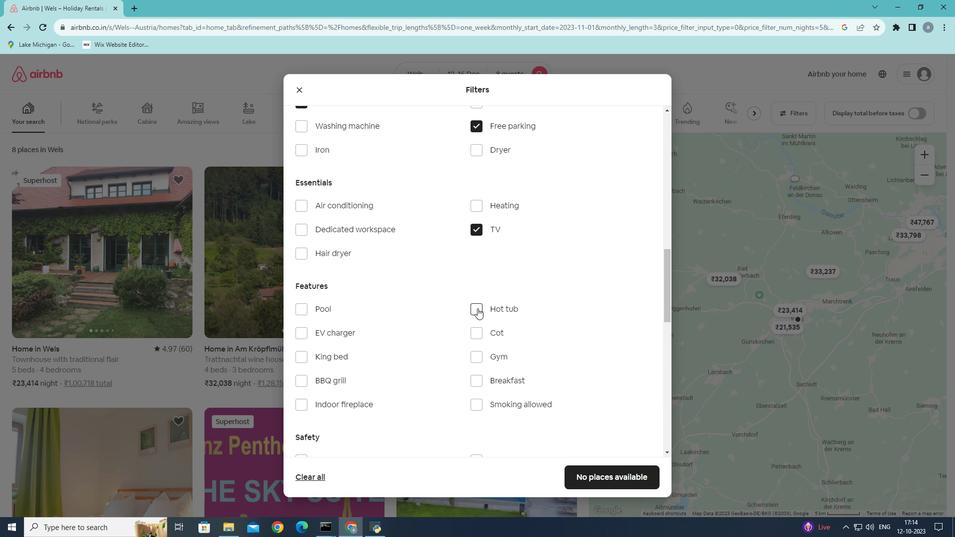 
Action: Mouse moved to (475, 356)
Screenshot: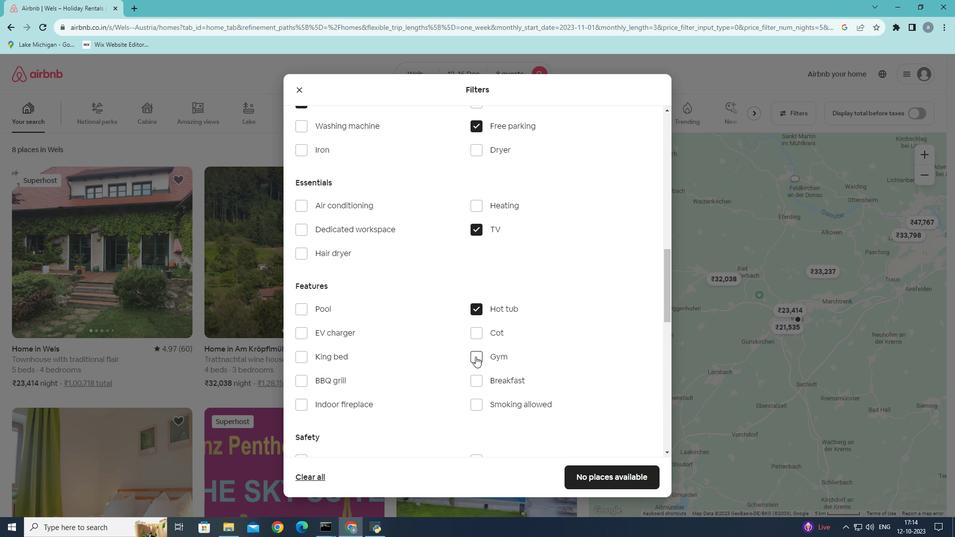 
Action: Mouse pressed left at (475, 356)
Screenshot: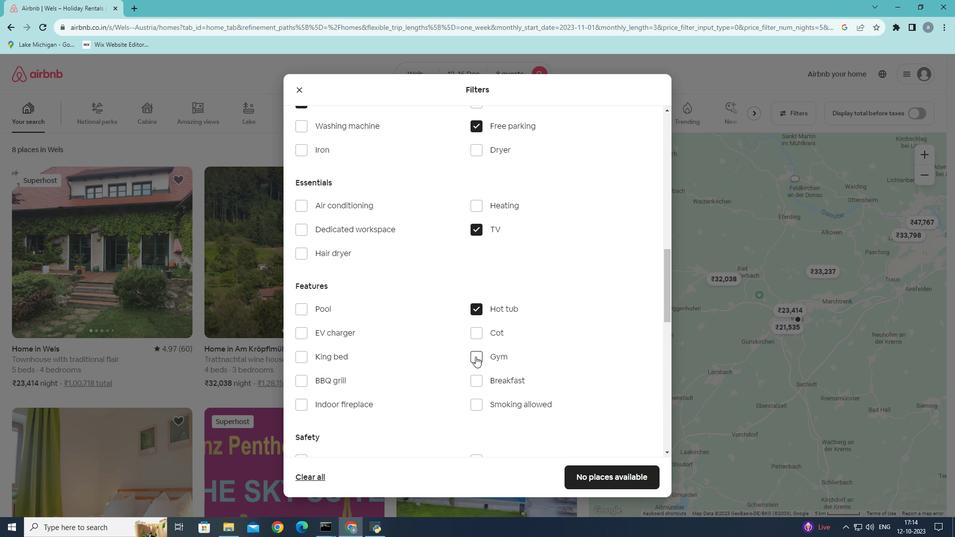 
Action: Mouse moved to (484, 403)
Screenshot: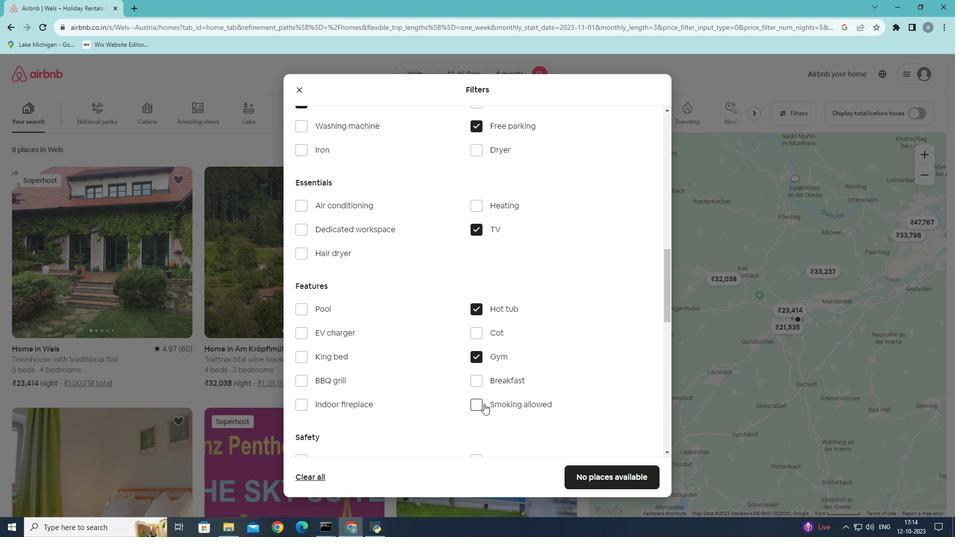 
Action: Mouse pressed left at (484, 403)
Screenshot: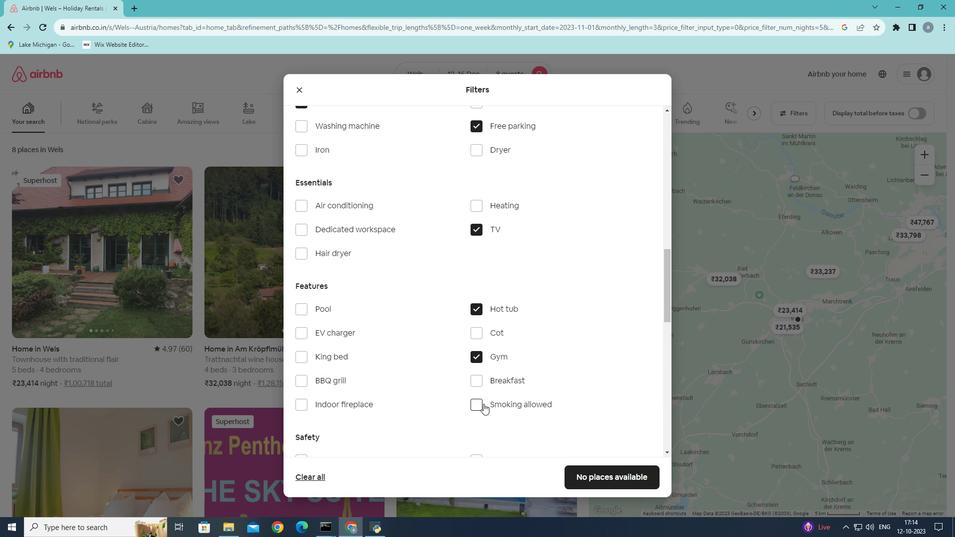 
Action: Mouse moved to (374, 338)
Screenshot: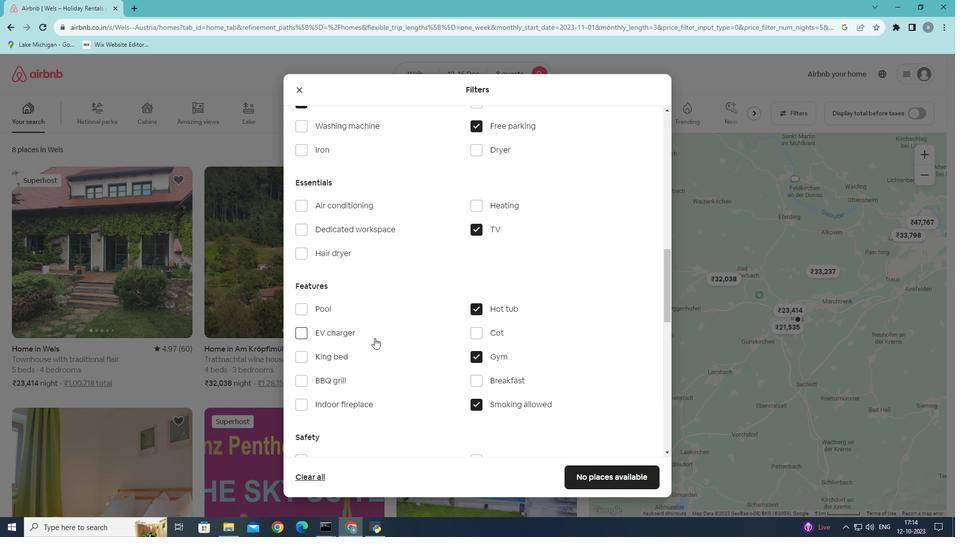 
Action: Mouse scrolled (374, 337) with delta (0, 0)
Screenshot: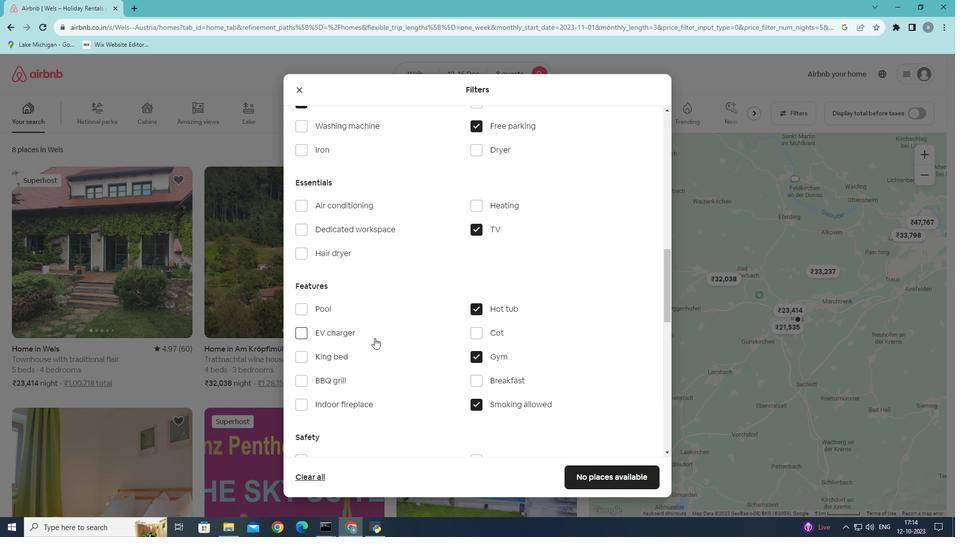 
Action: Mouse scrolled (374, 337) with delta (0, 0)
Screenshot: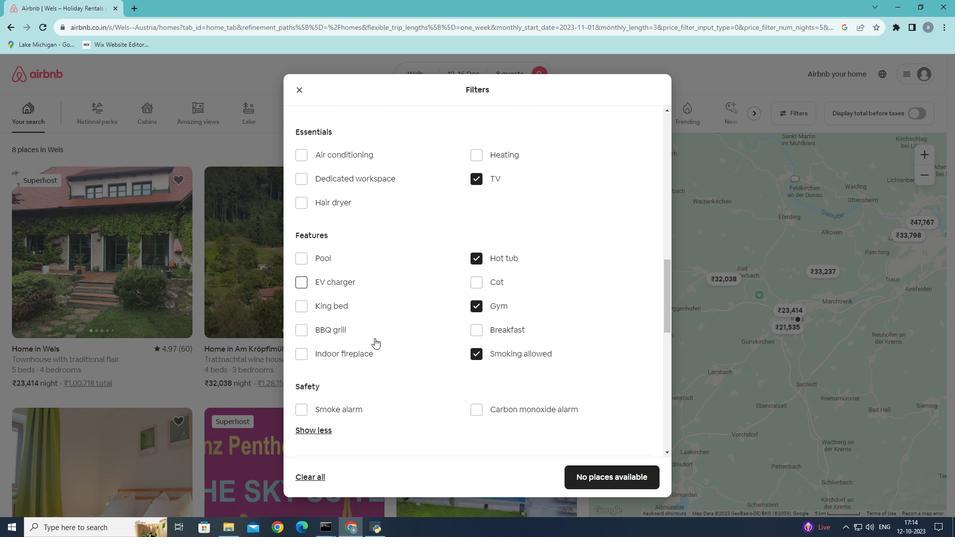 
Action: Mouse scrolled (374, 337) with delta (0, 0)
Screenshot: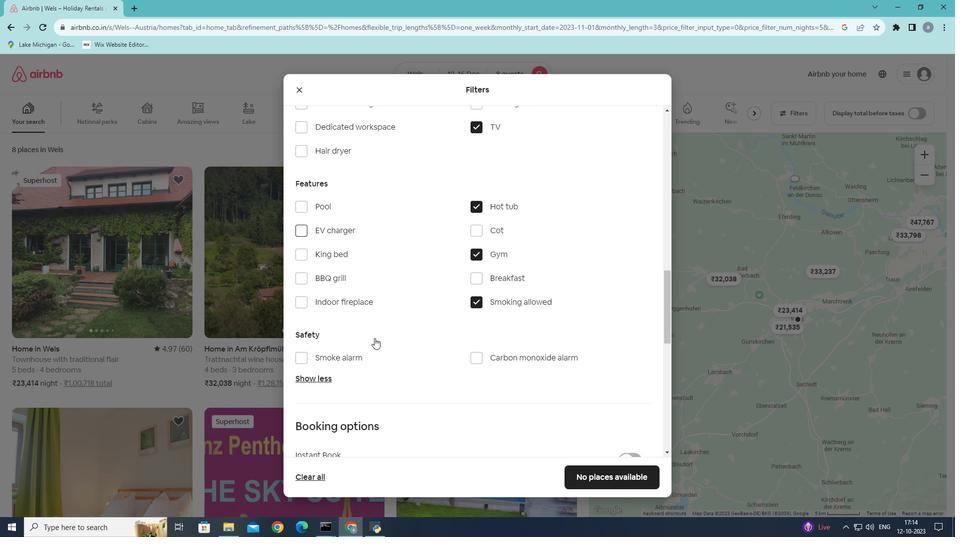 
Action: Mouse scrolled (374, 337) with delta (0, 0)
Screenshot: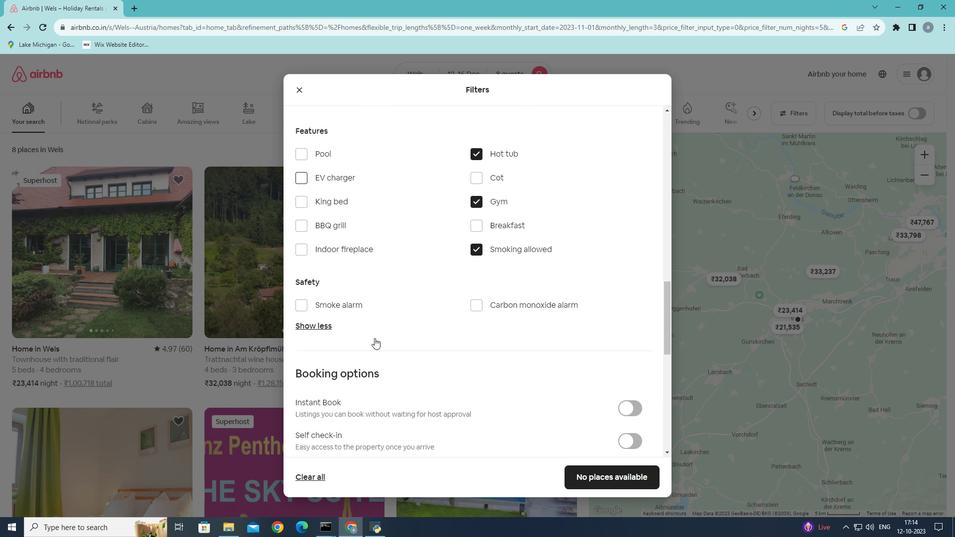 
Action: Mouse moved to (638, 398)
Screenshot: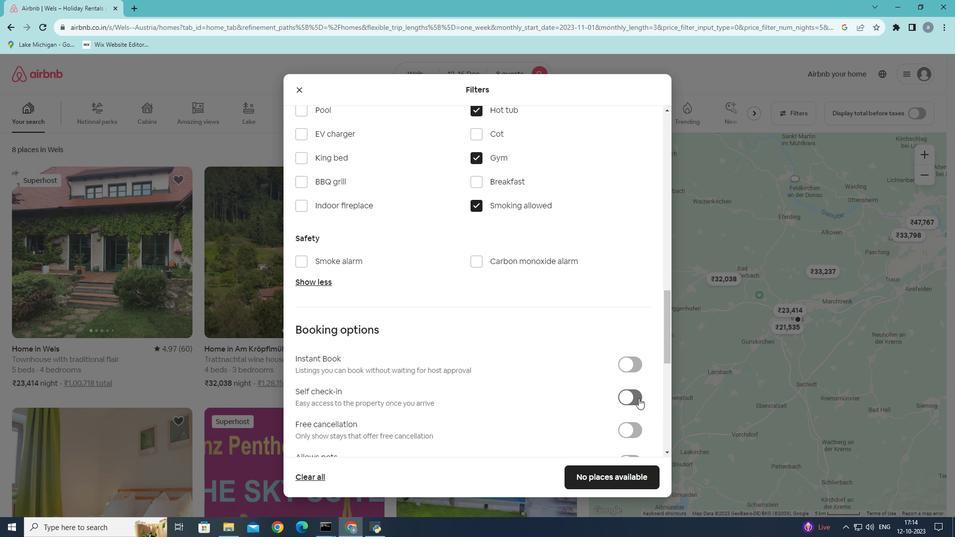 
Action: Mouse pressed left at (638, 398)
Screenshot: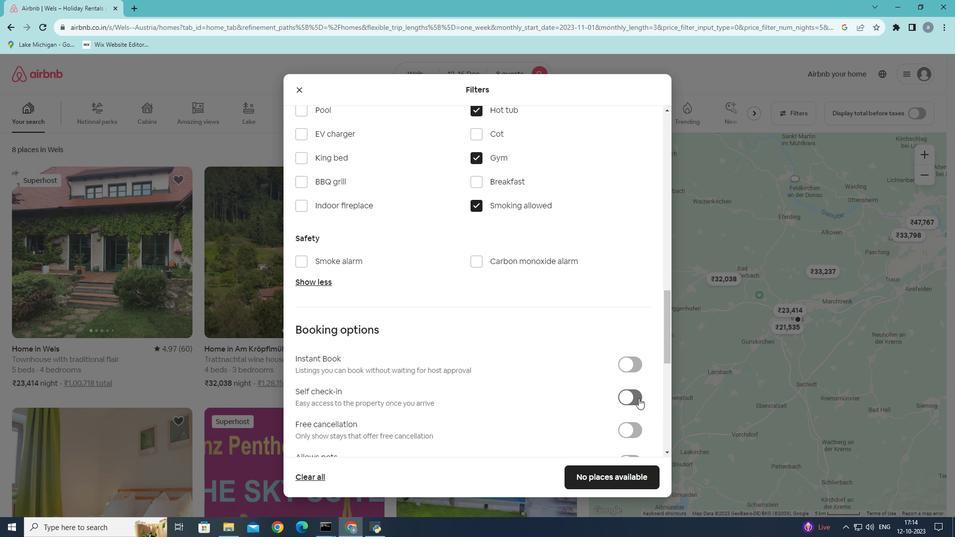
Action: Mouse moved to (605, 478)
Screenshot: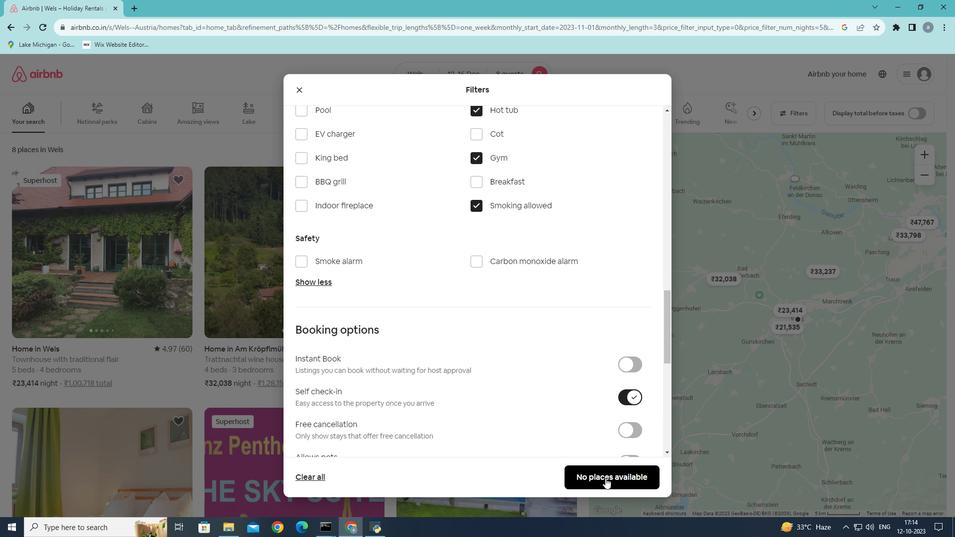 
Action: Mouse pressed left at (605, 478)
Screenshot: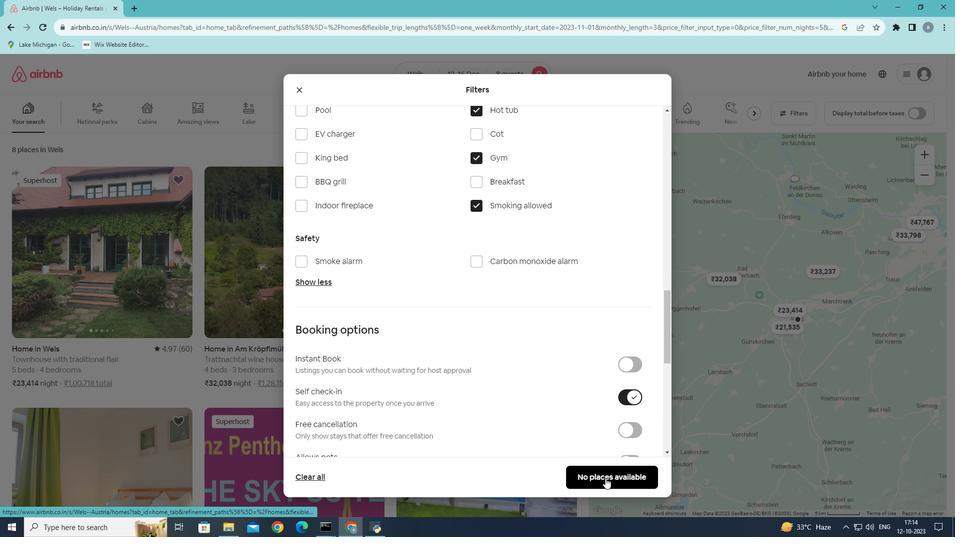 
Action: Mouse moved to (592, 447)
Screenshot: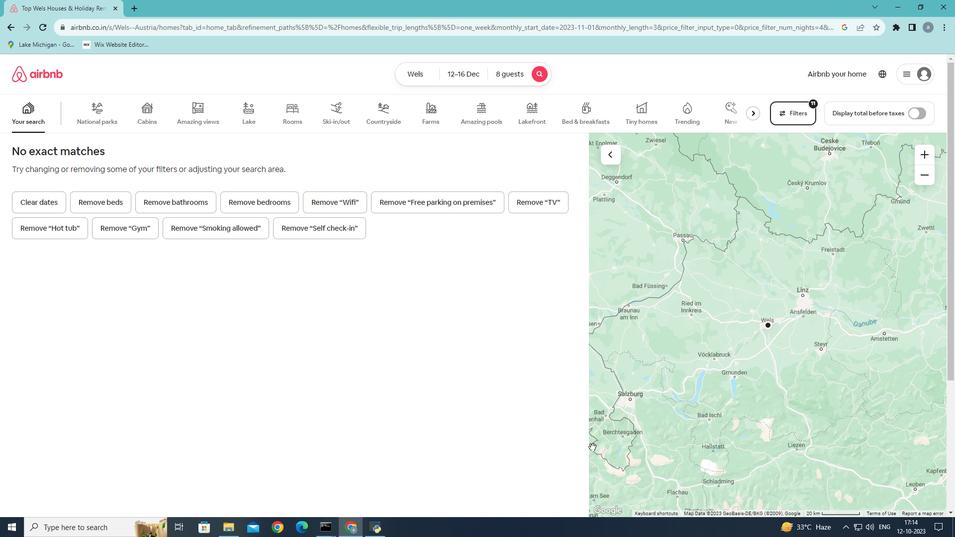 
